 Task: Find connections with filter location Shirpur with filter topic #Energywith filter profile language Spanish with filter current company Kennametal with filter school The Manchester Metropolitan University with filter industry Ranching with filter service category NotaryOnline Research with filter keywords title Construction Worker
Action: Mouse moved to (471, 63)
Screenshot: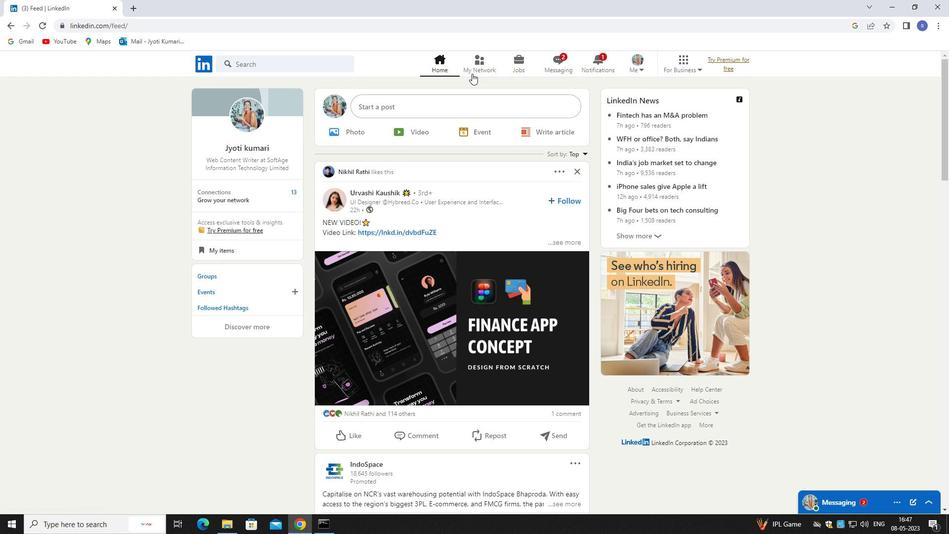 
Action: Mouse pressed left at (471, 63)
Screenshot: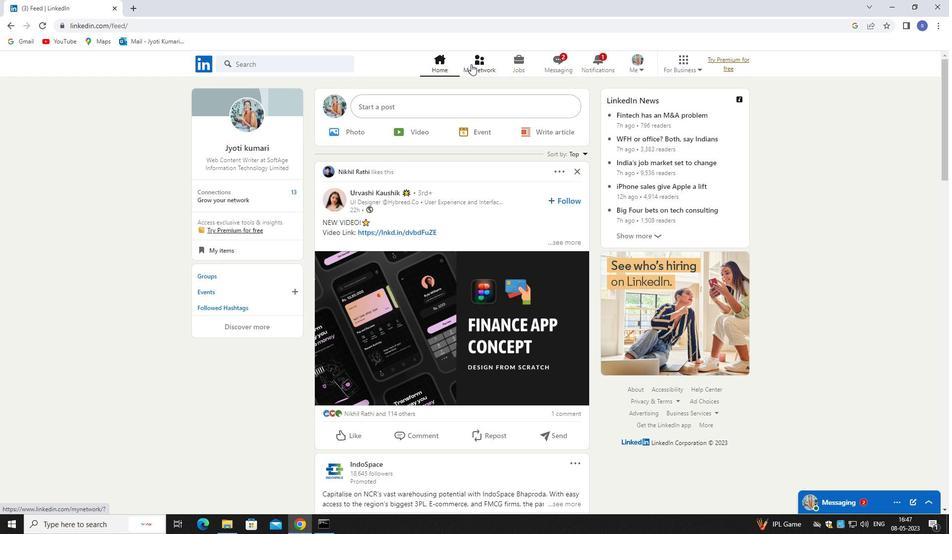 
Action: Mouse pressed left at (471, 63)
Screenshot: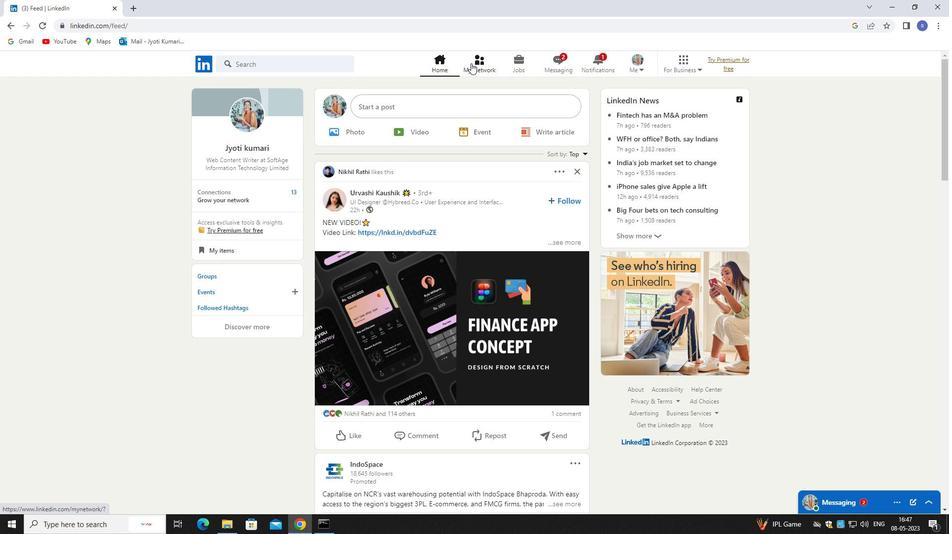 
Action: Mouse moved to (285, 120)
Screenshot: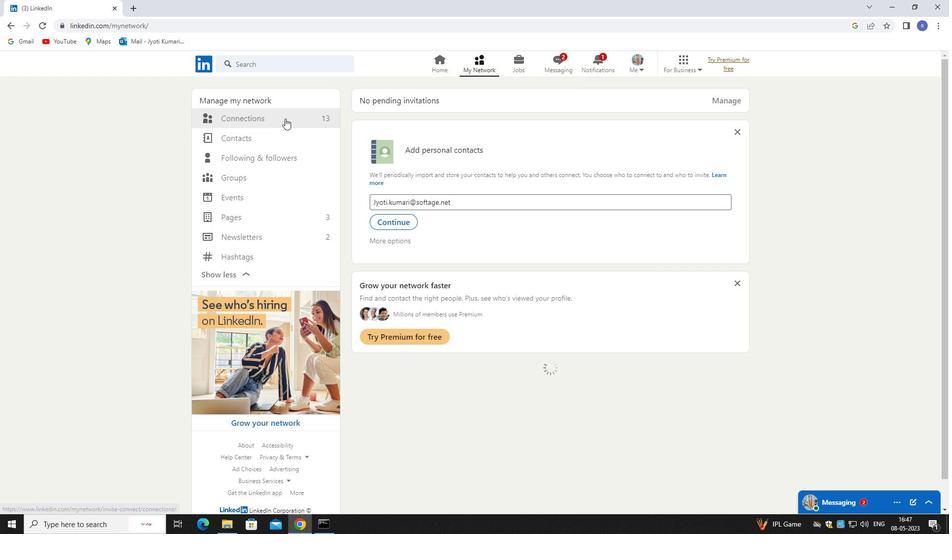 
Action: Mouse pressed left at (285, 120)
Screenshot: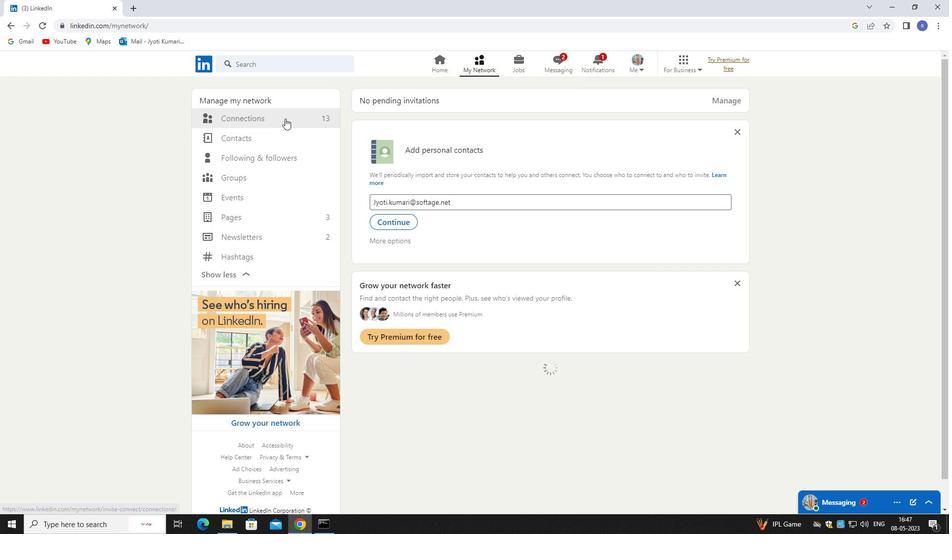 
Action: Mouse moved to (286, 120)
Screenshot: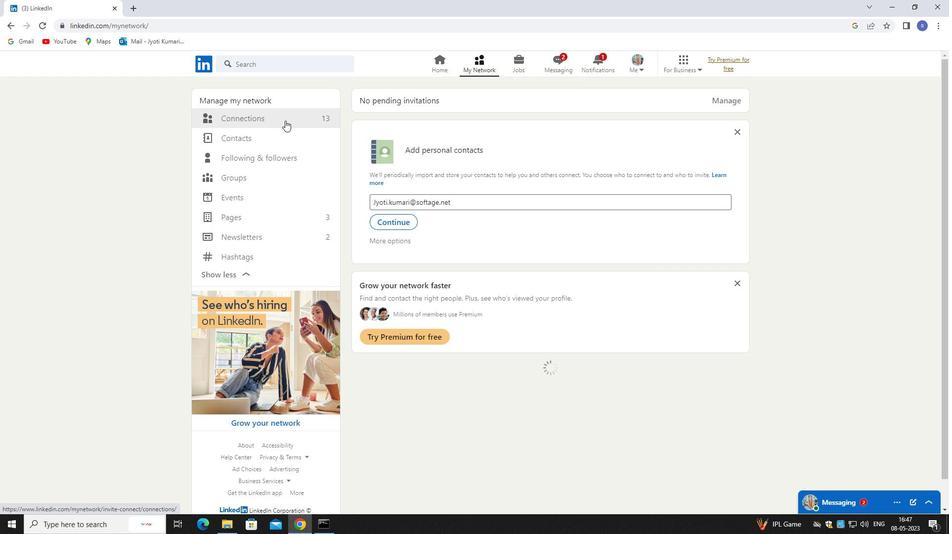
Action: Mouse pressed left at (286, 120)
Screenshot: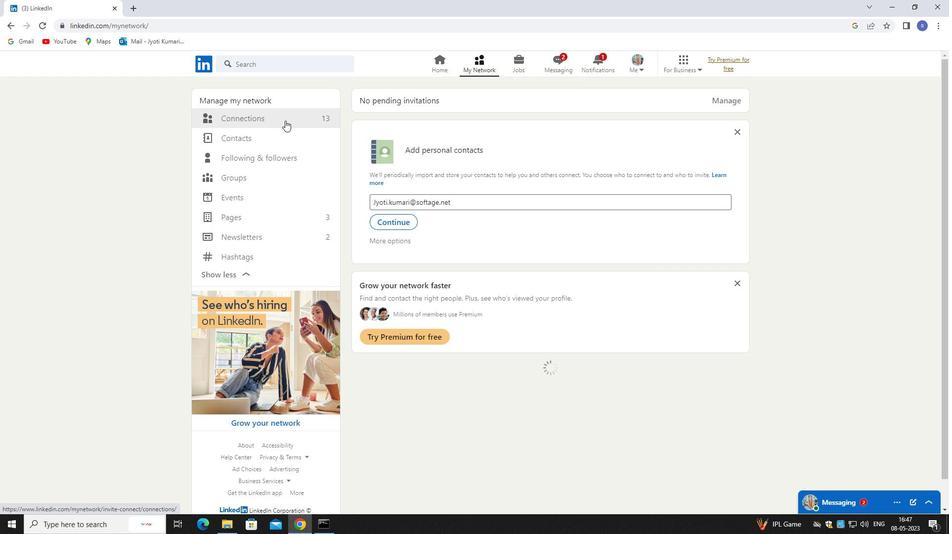
Action: Mouse moved to (527, 114)
Screenshot: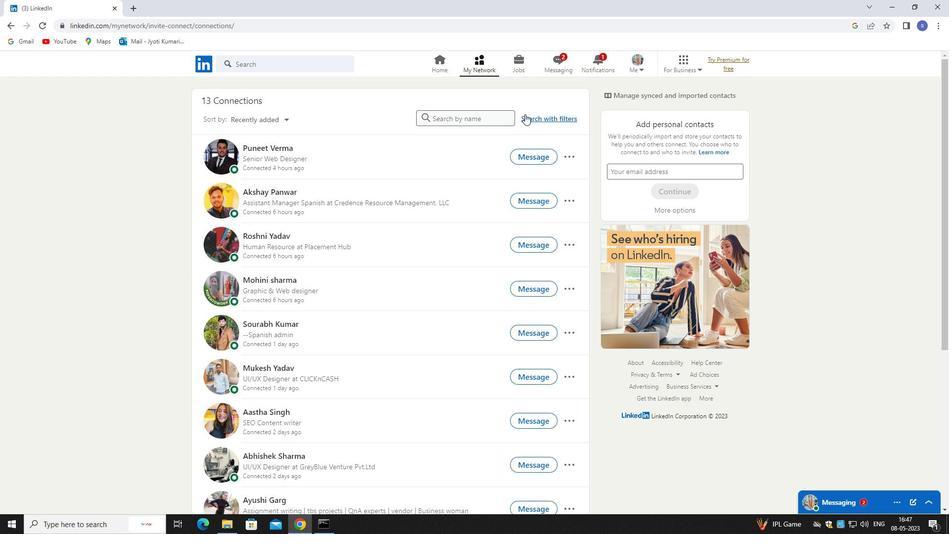 
Action: Mouse pressed left at (527, 114)
Screenshot: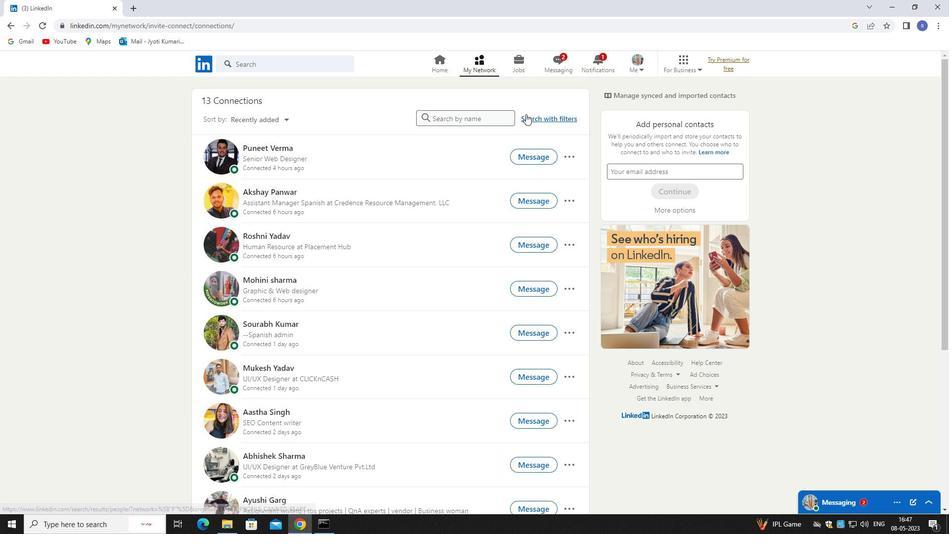 
Action: Mouse moved to (495, 92)
Screenshot: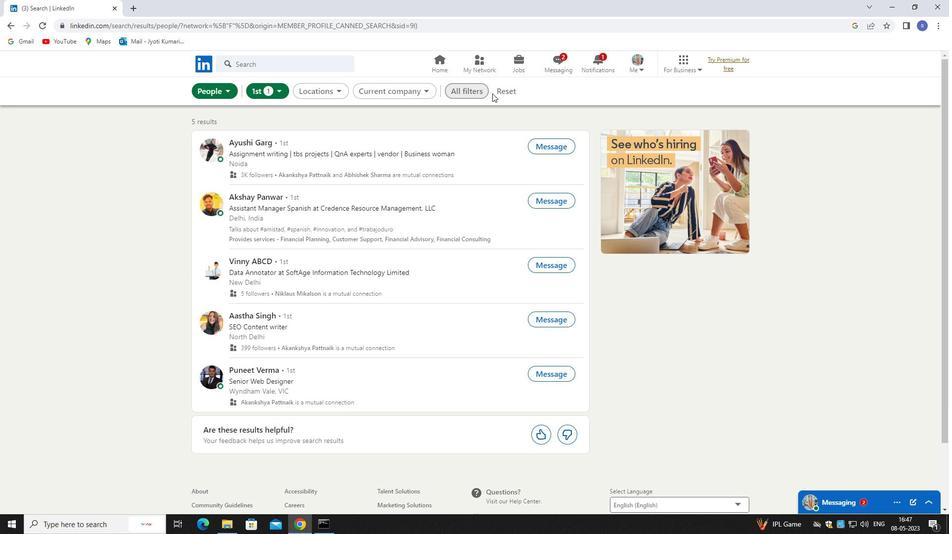 
Action: Mouse pressed left at (495, 92)
Screenshot: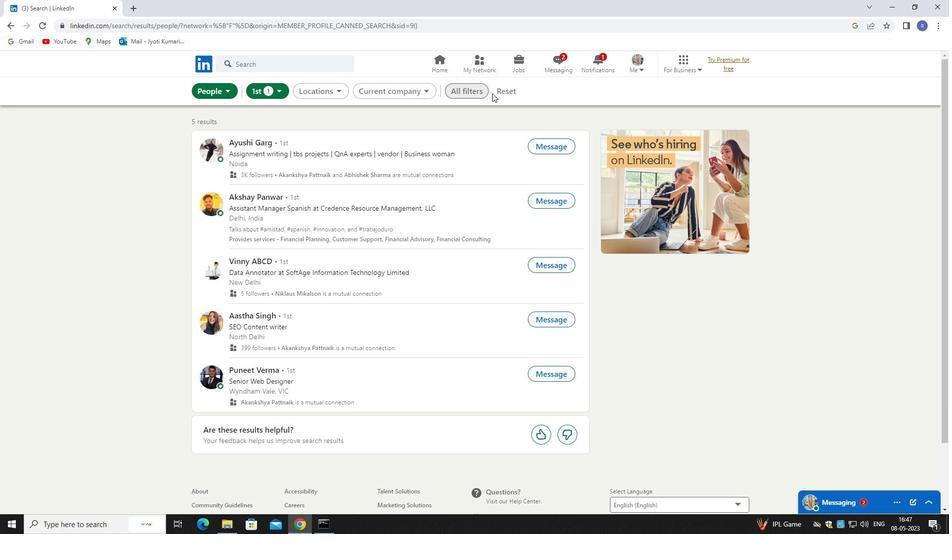 
Action: Mouse moved to (482, 88)
Screenshot: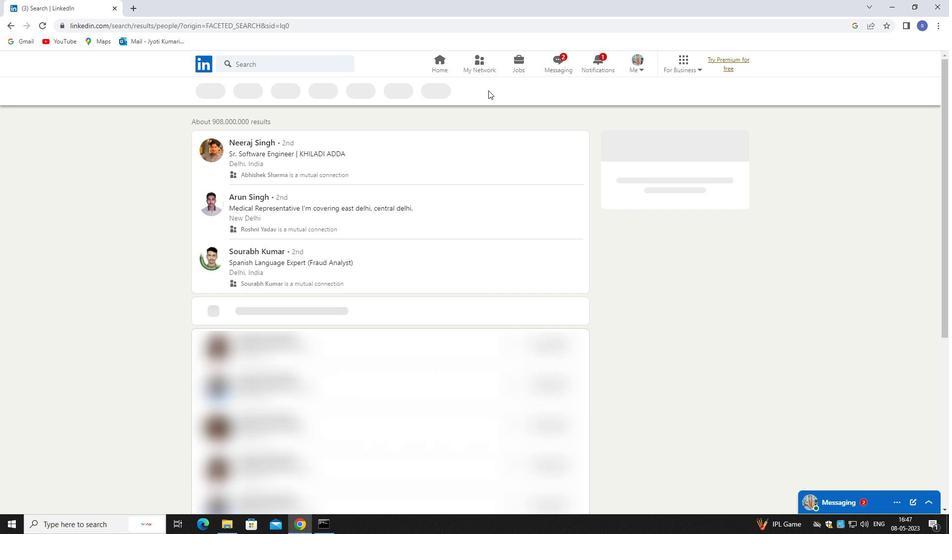 
Action: Mouse pressed left at (482, 88)
Screenshot: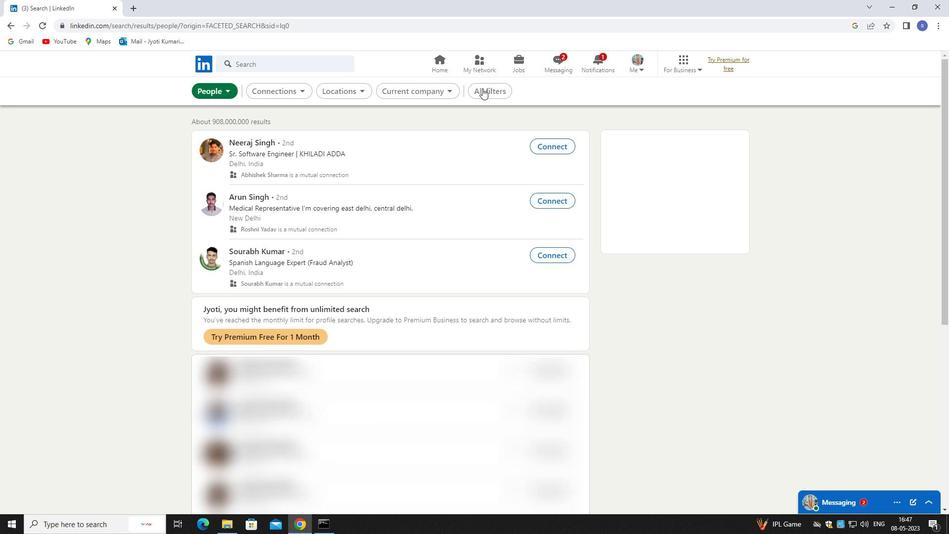 
Action: Mouse moved to (848, 385)
Screenshot: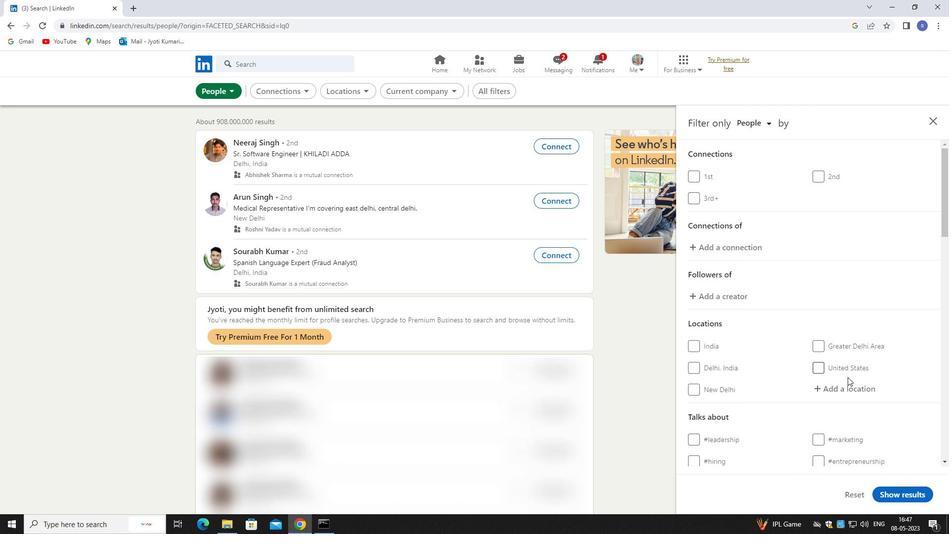 
Action: Mouse pressed left at (848, 385)
Screenshot: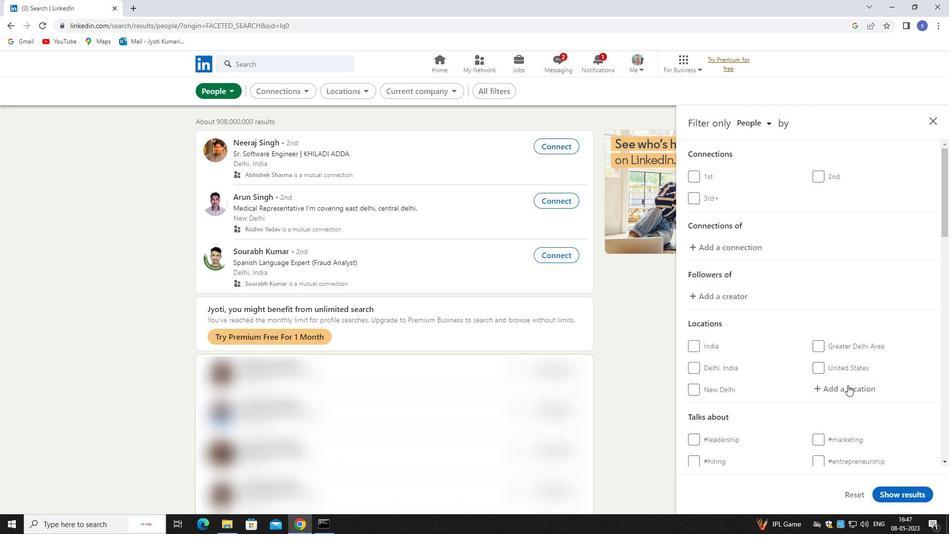 
Action: Mouse moved to (844, 401)
Screenshot: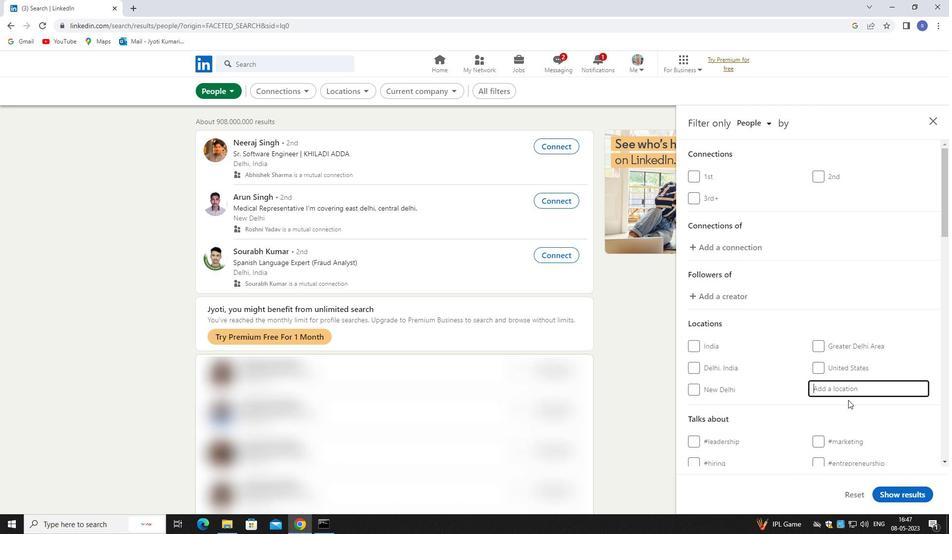 
Action: Key pressed shirpur
Screenshot: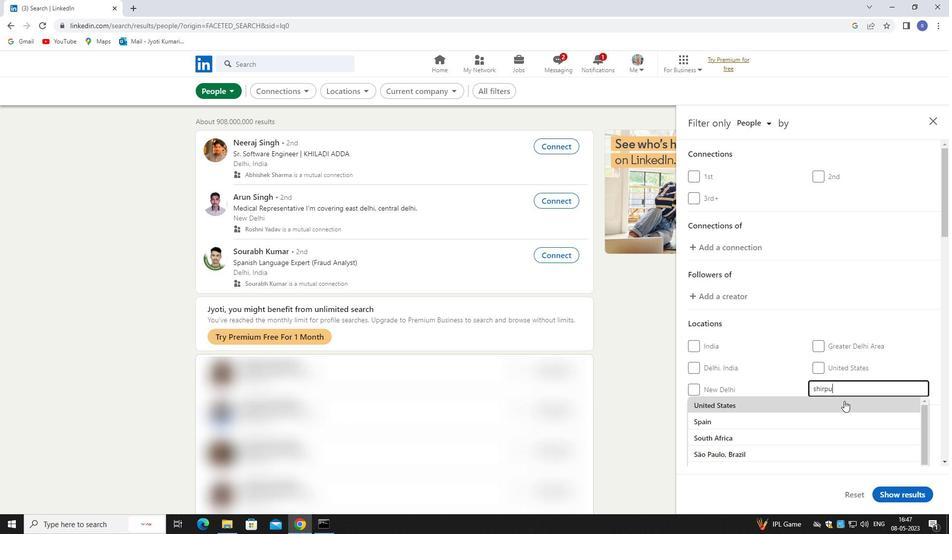 
Action: Mouse moved to (841, 410)
Screenshot: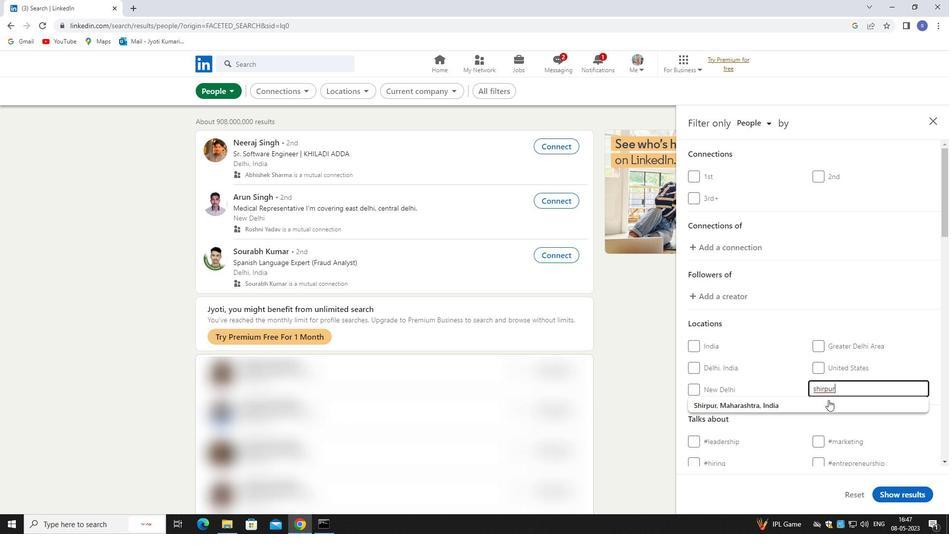 
Action: Mouse pressed left at (841, 410)
Screenshot: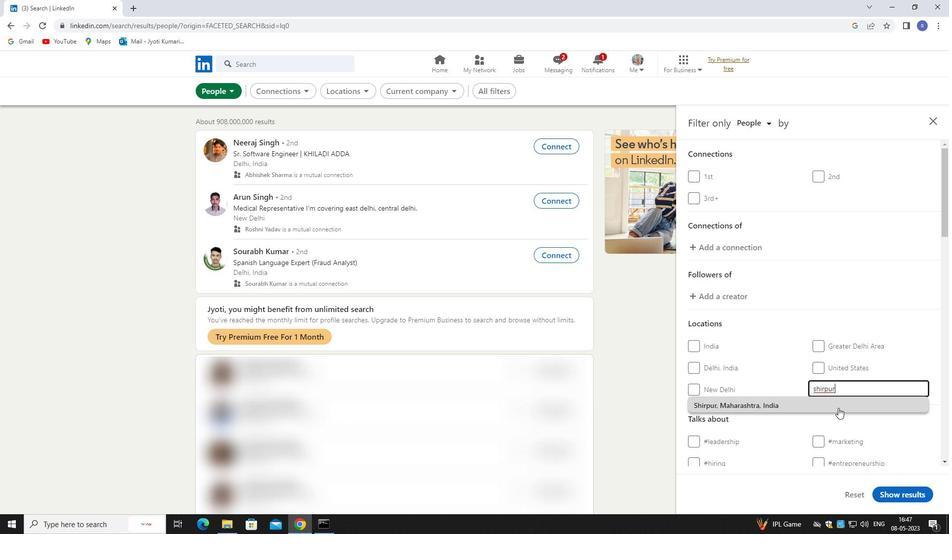
Action: Mouse moved to (841, 392)
Screenshot: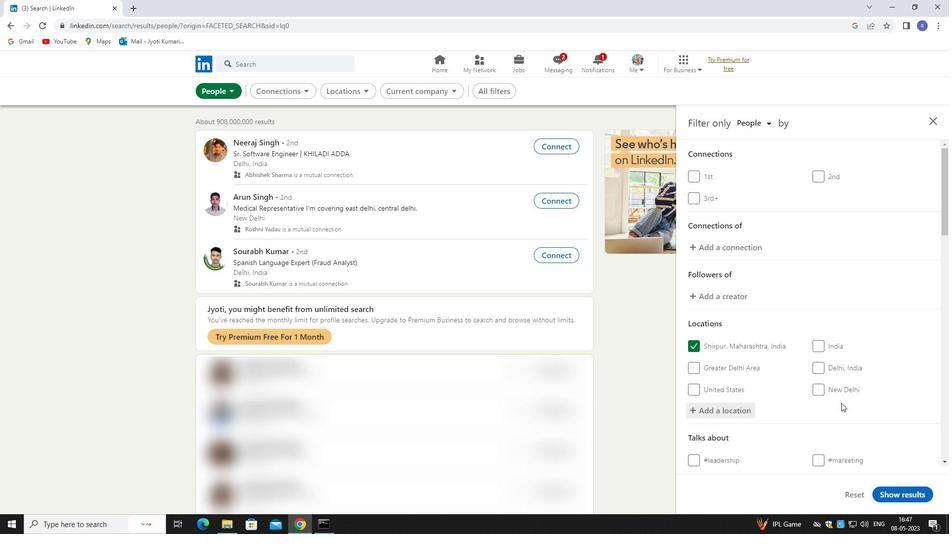 
Action: Mouse scrolled (841, 392) with delta (0, 0)
Screenshot: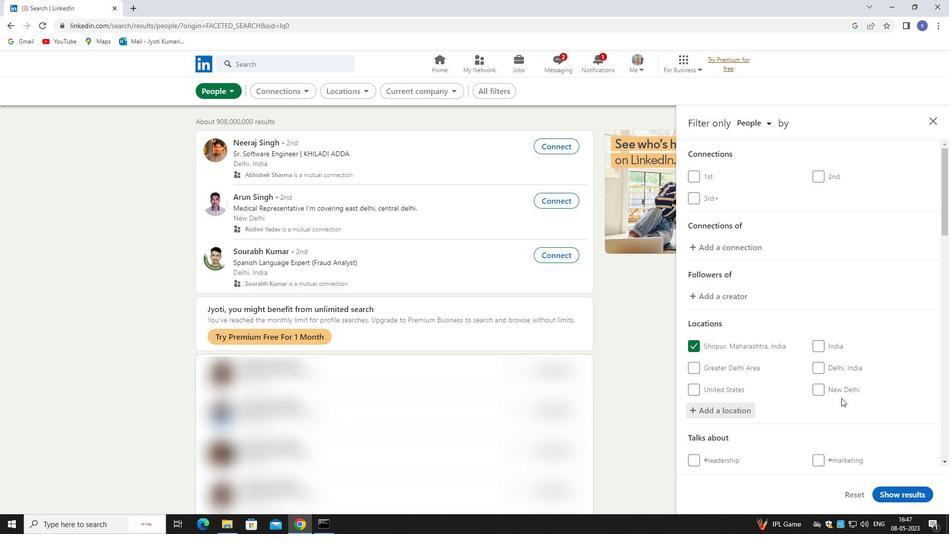 
Action: Mouse scrolled (841, 392) with delta (0, 0)
Screenshot: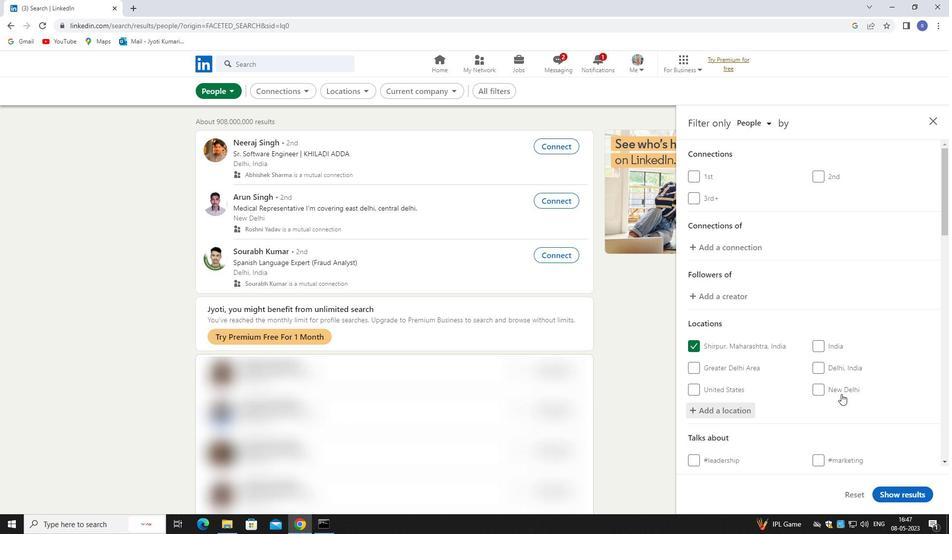 
Action: Mouse scrolled (841, 392) with delta (0, 0)
Screenshot: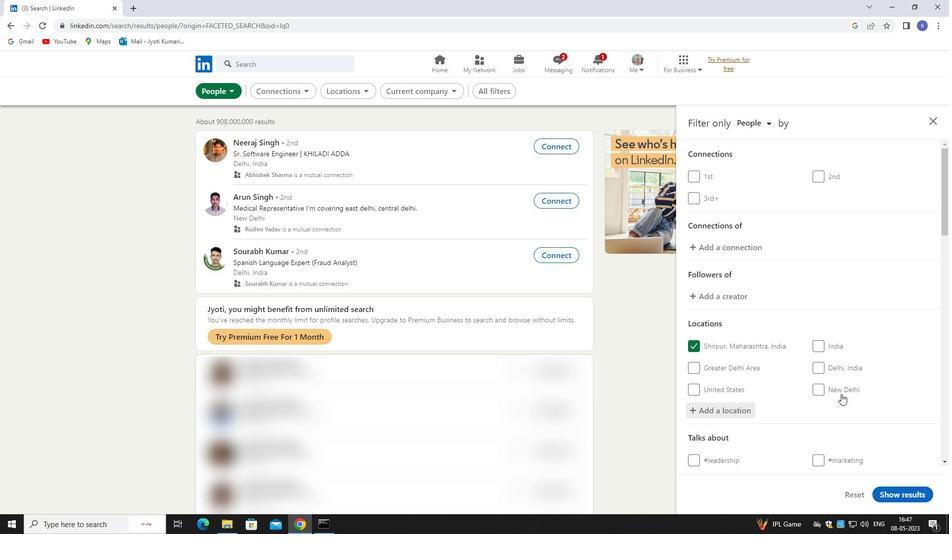 
Action: Mouse moved to (845, 356)
Screenshot: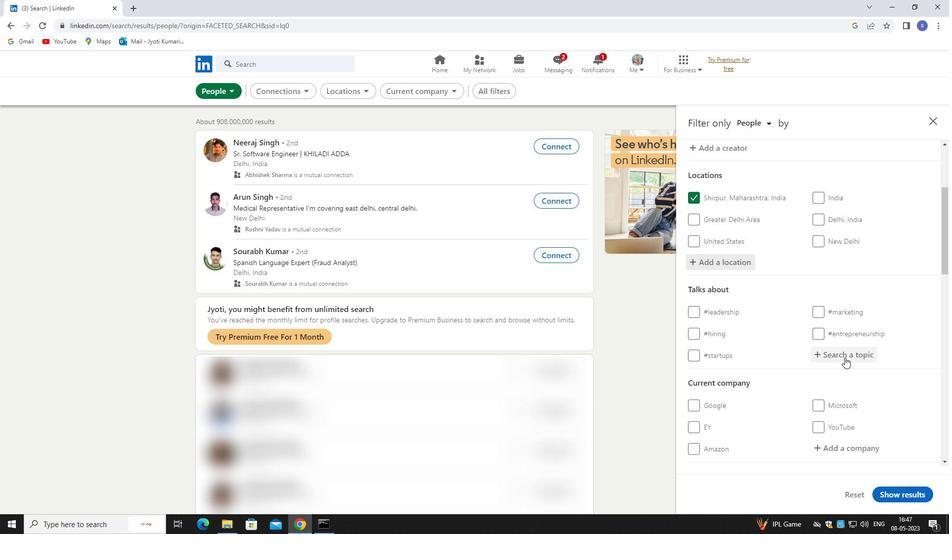 
Action: Mouse pressed left at (845, 356)
Screenshot: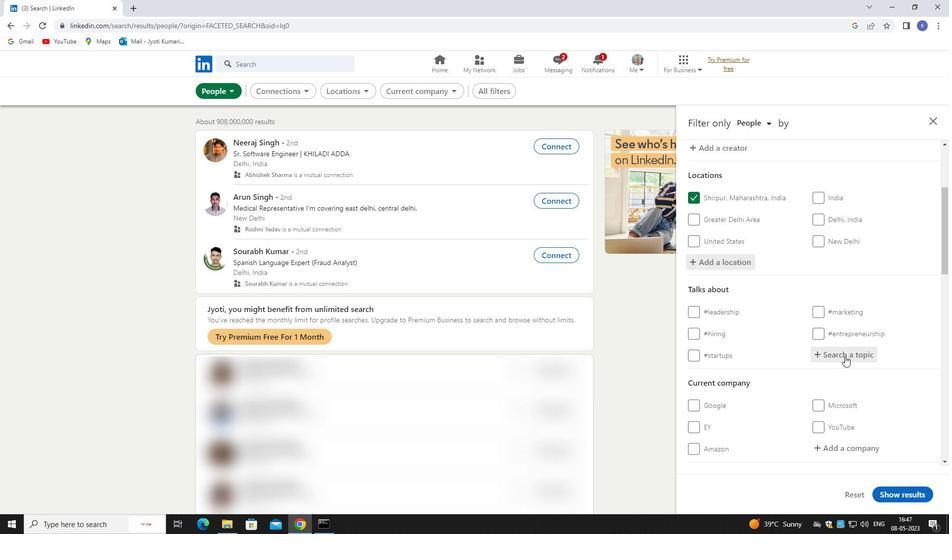 
Action: Mouse moved to (816, 347)
Screenshot: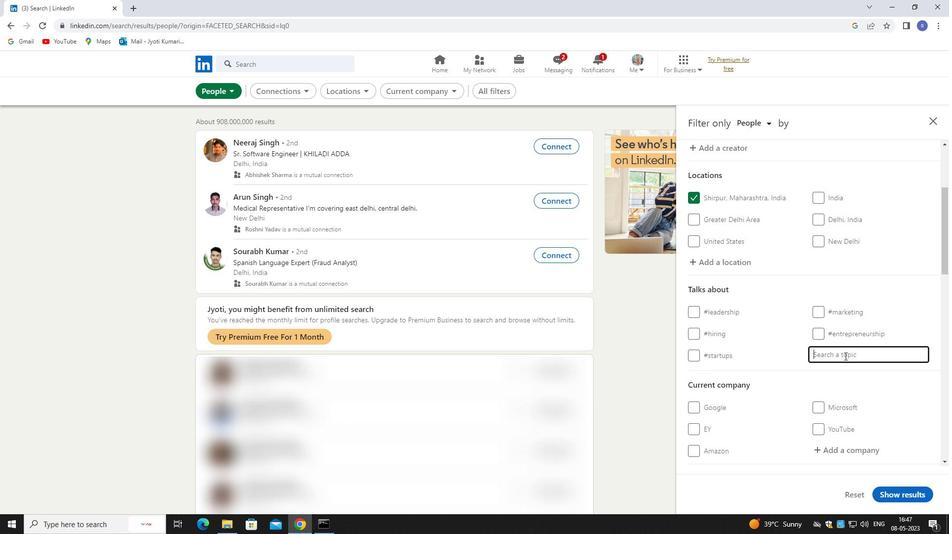
Action: Key pressed <Key.shift>ENGERY
Screenshot: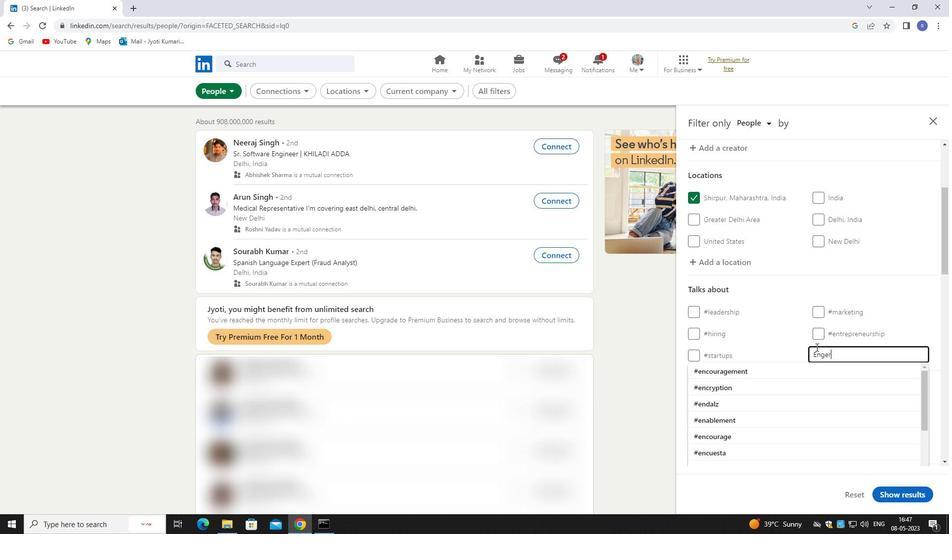 
Action: Mouse moved to (828, 357)
Screenshot: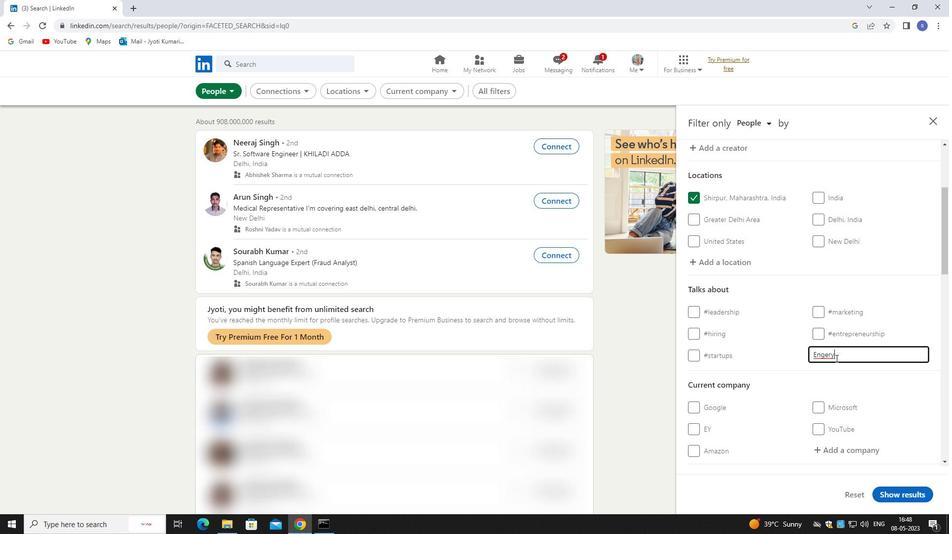 
Action: Key pressed <Key.enter>
Screenshot: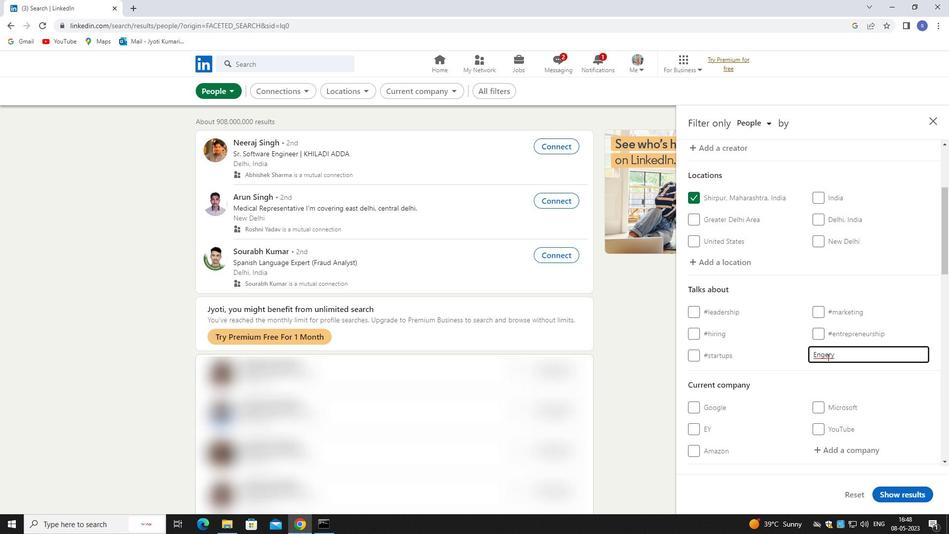 
Action: Mouse moved to (826, 348)
Screenshot: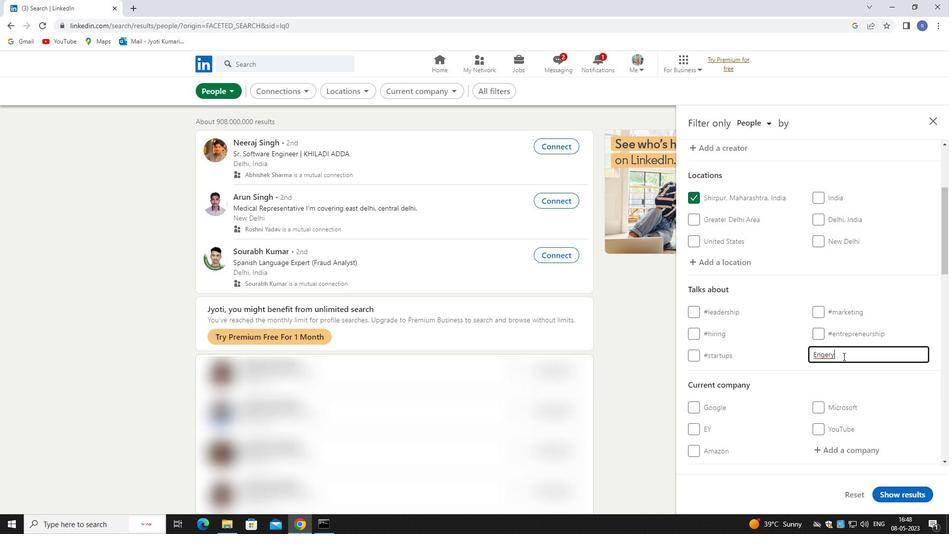 
Action: Key pressed <Key.backspace><Key.backspace><Key.backspace><Key.backspace>ERGY
Screenshot: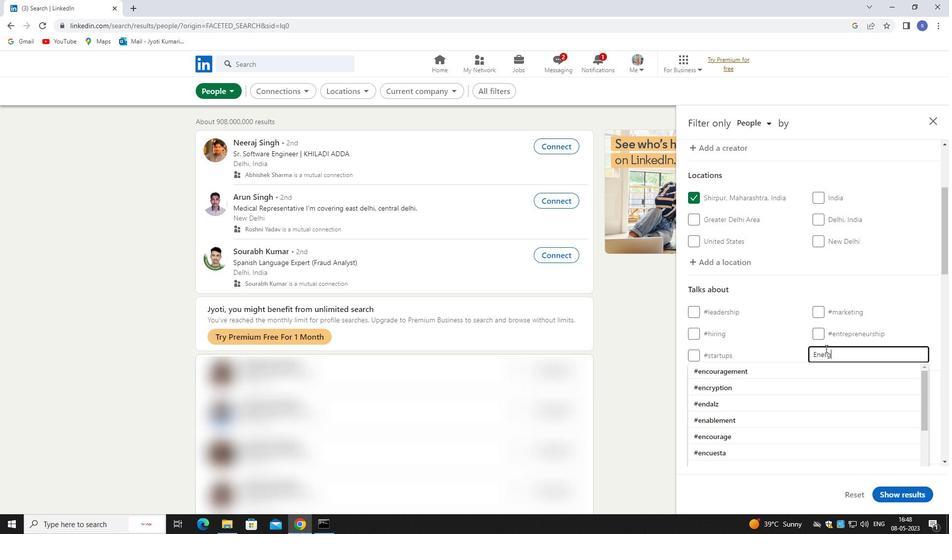 
Action: Mouse moved to (824, 373)
Screenshot: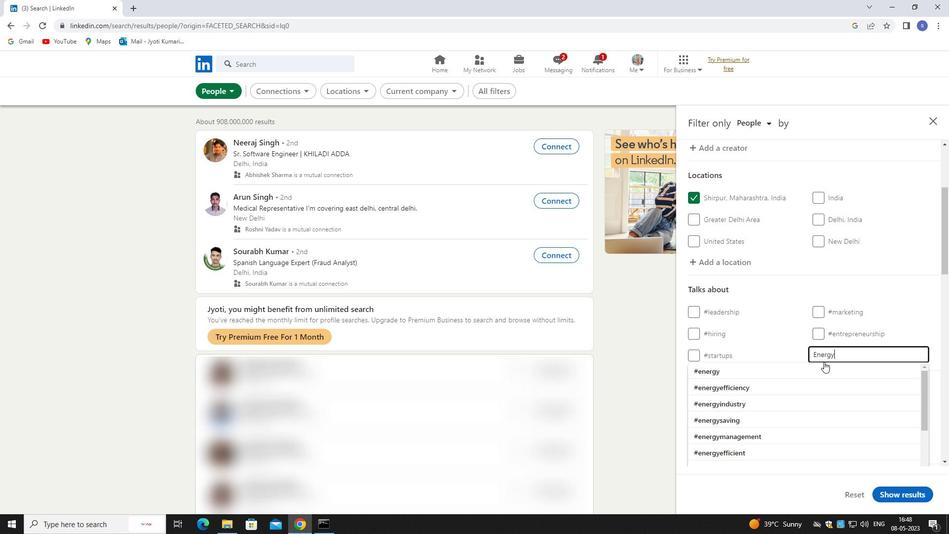 
Action: Mouse pressed left at (824, 373)
Screenshot: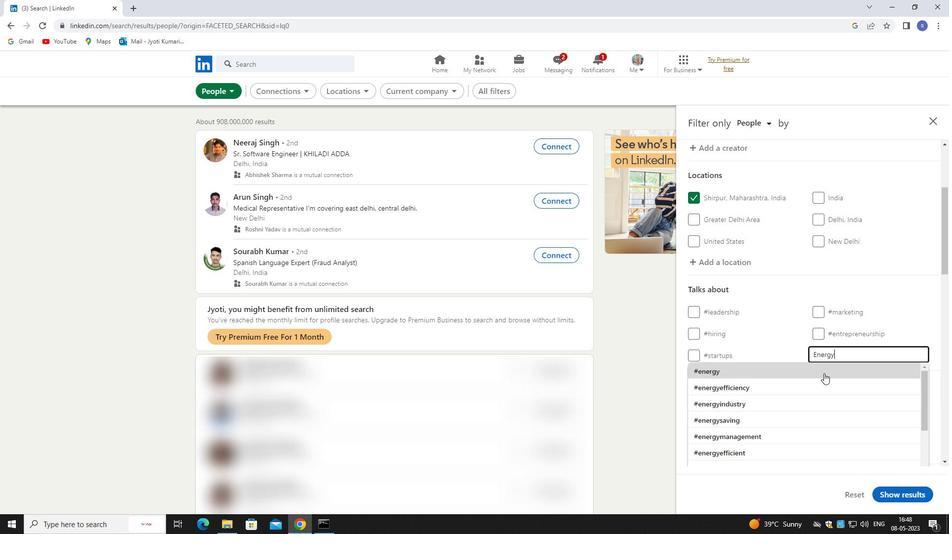 
Action: Mouse scrolled (824, 373) with delta (0, 0)
Screenshot: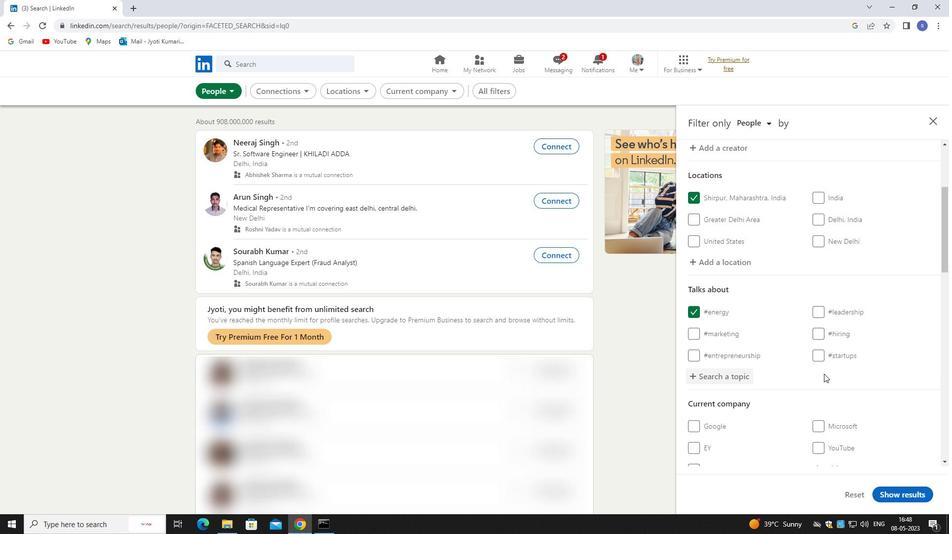 
Action: Mouse scrolled (824, 373) with delta (0, 0)
Screenshot: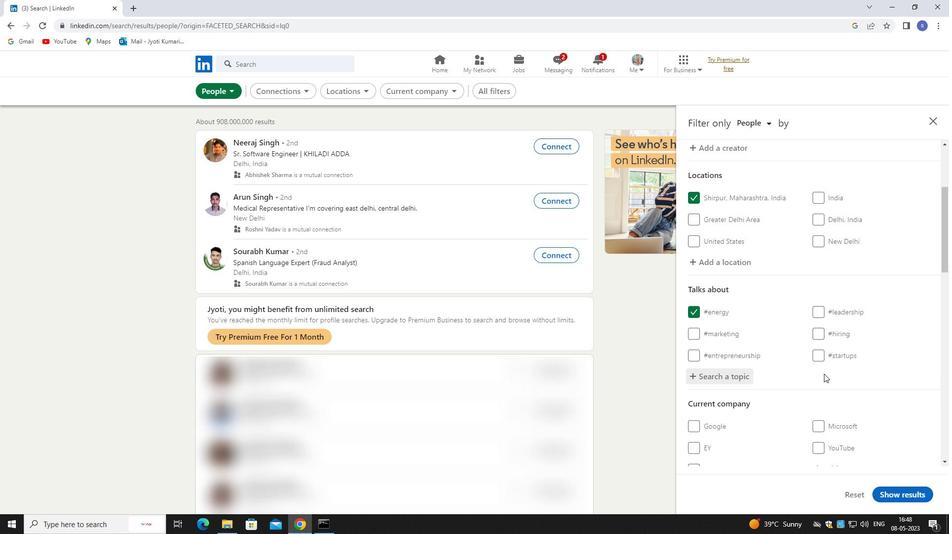 
Action: Mouse scrolled (824, 373) with delta (0, 0)
Screenshot: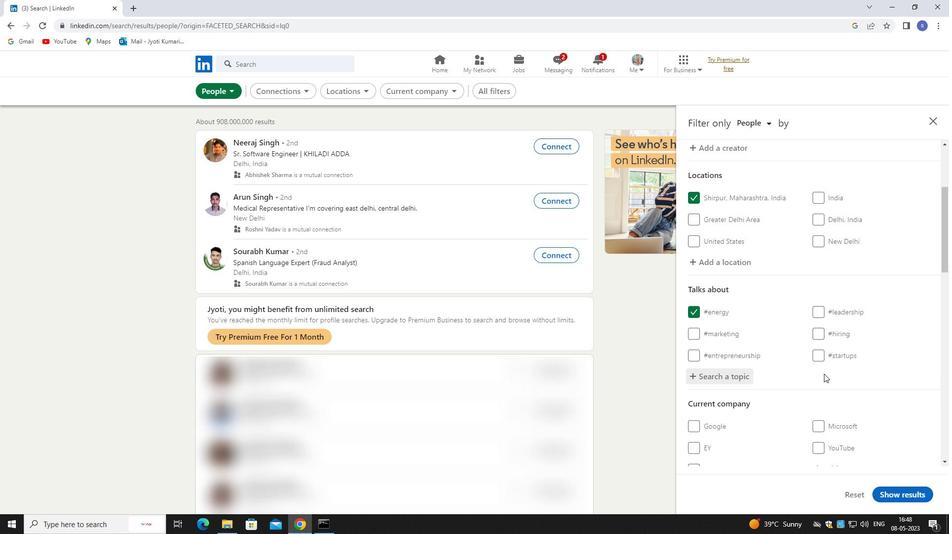 
Action: Mouse scrolled (824, 373) with delta (0, 0)
Screenshot: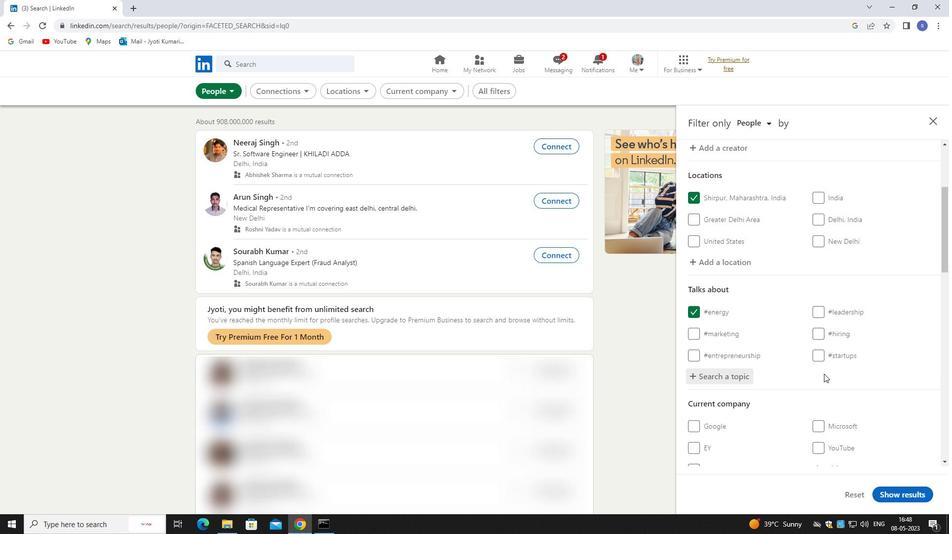 
Action: Mouse moved to (865, 275)
Screenshot: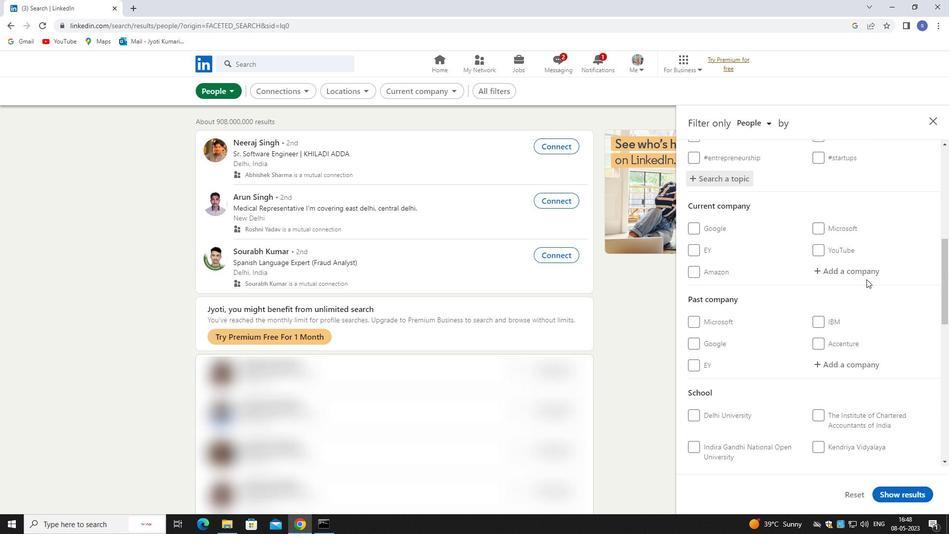 
Action: Mouse pressed left at (865, 275)
Screenshot: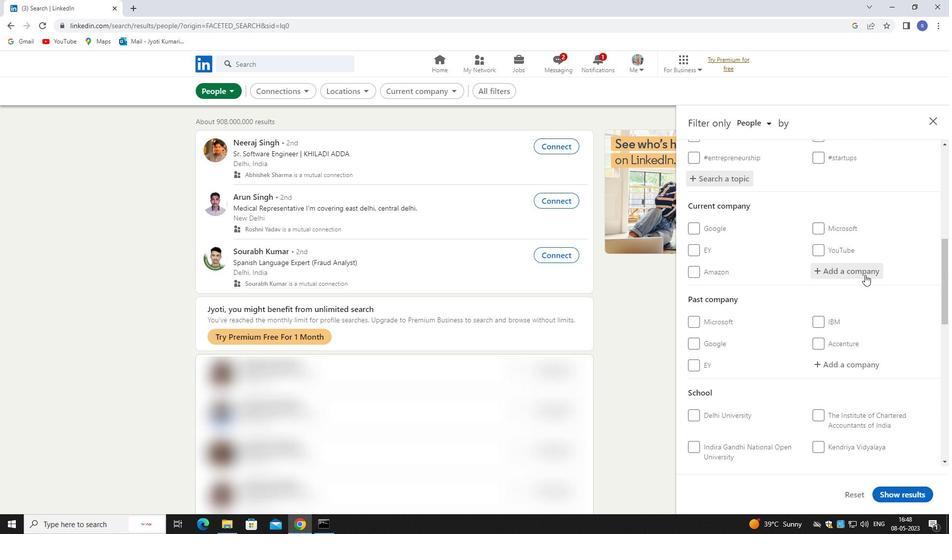 
Action: Key pressed KENNAM
Screenshot: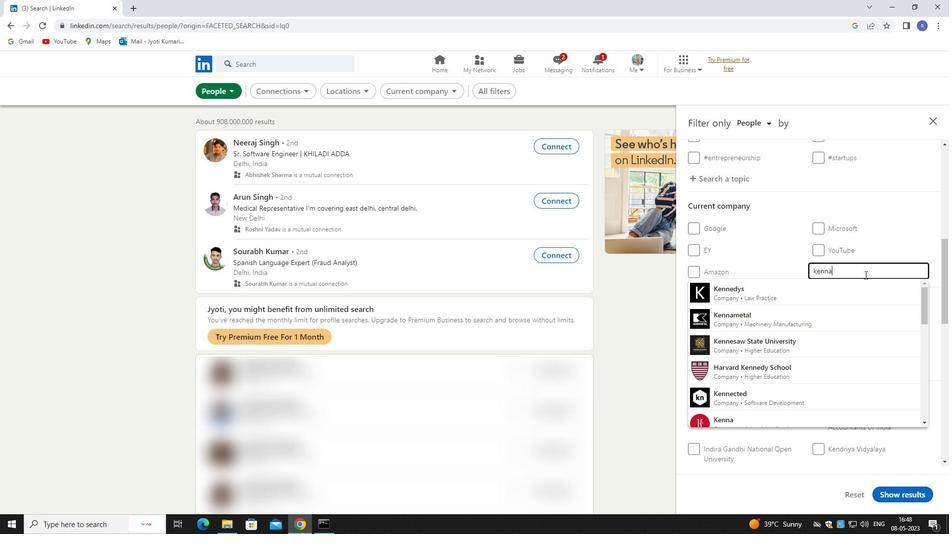 
Action: Mouse moved to (858, 282)
Screenshot: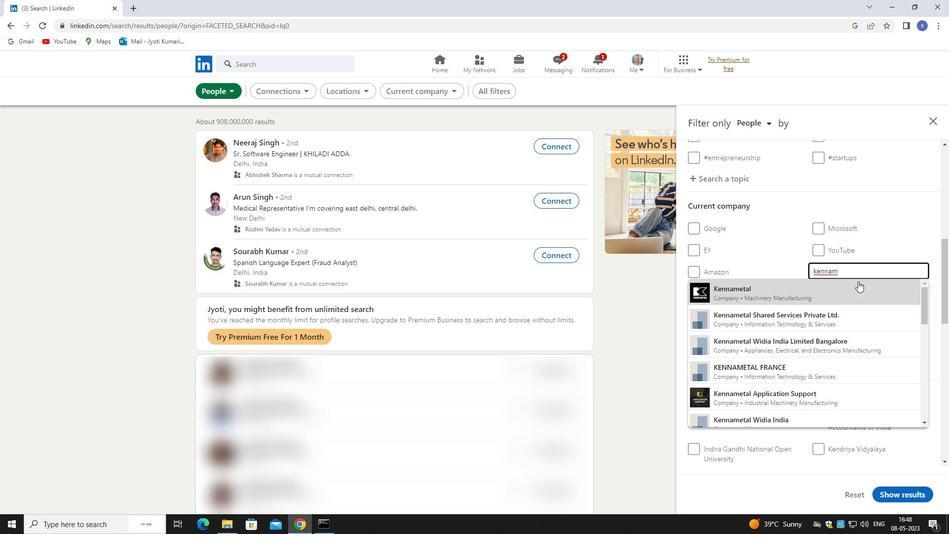 
Action: Mouse pressed left at (858, 282)
Screenshot: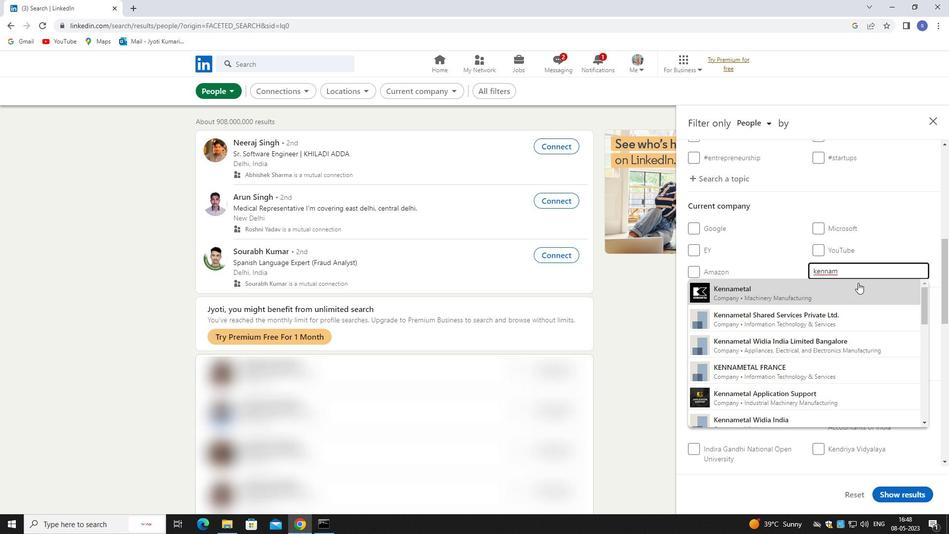 
Action: Mouse scrolled (858, 282) with delta (0, 0)
Screenshot: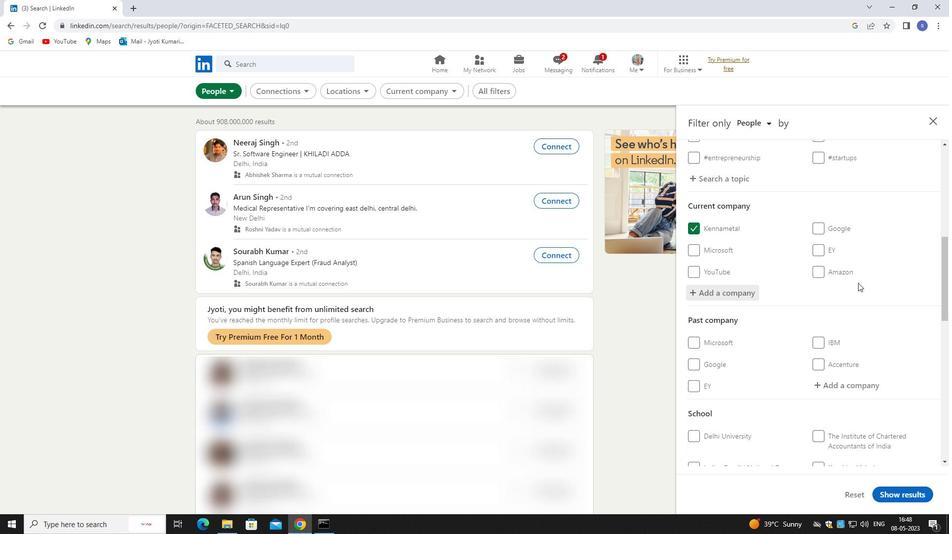 
Action: Mouse moved to (858, 286)
Screenshot: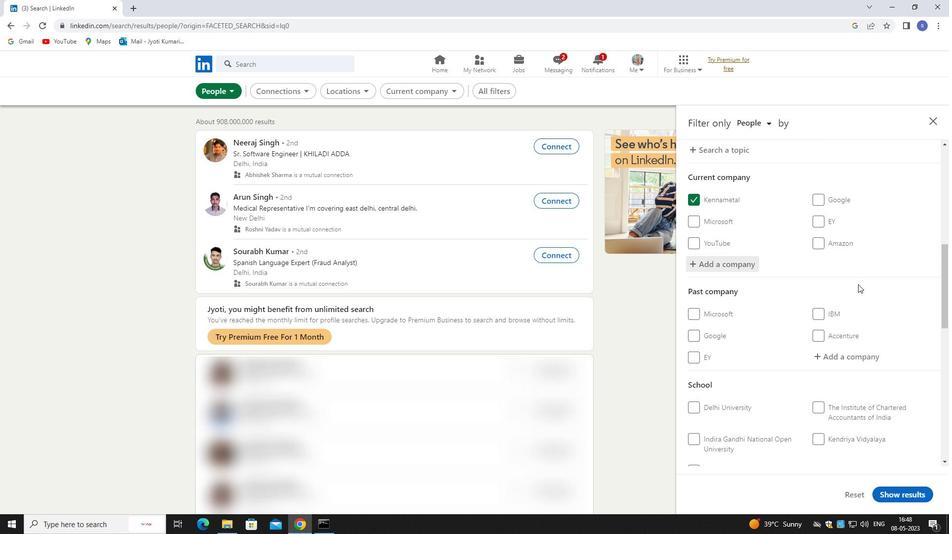 
Action: Mouse scrolled (858, 285) with delta (0, 0)
Screenshot: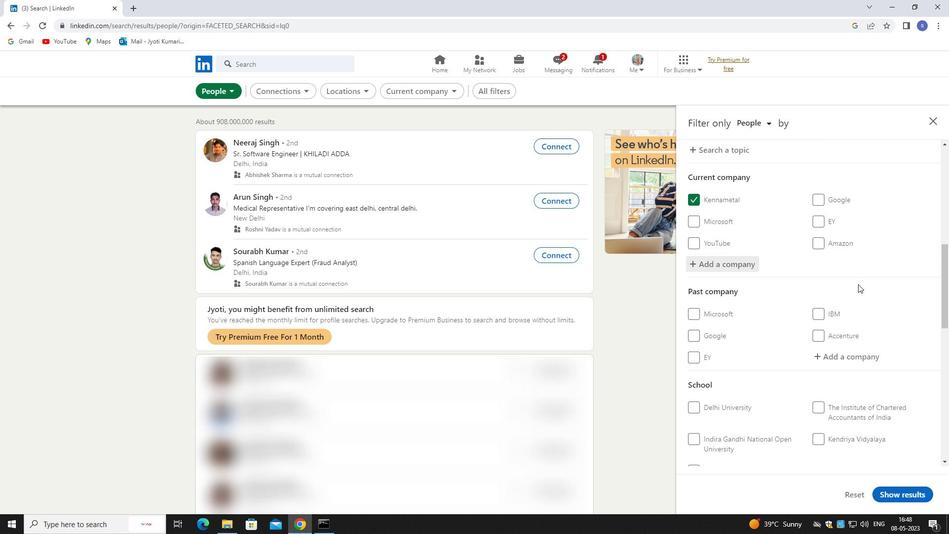 
Action: Mouse scrolled (858, 285) with delta (0, 0)
Screenshot: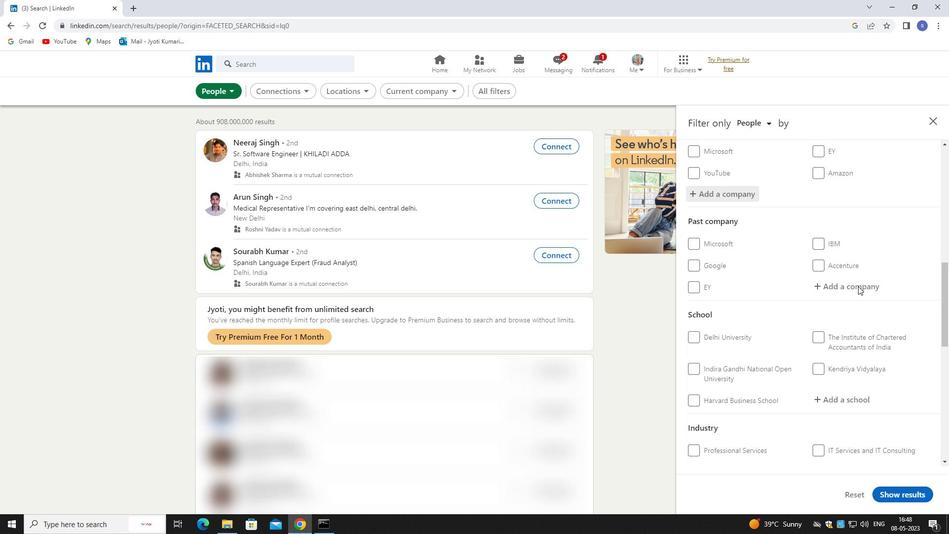 
Action: Mouse scrolled (858, 285) with delta (0, 0)
Screenshot: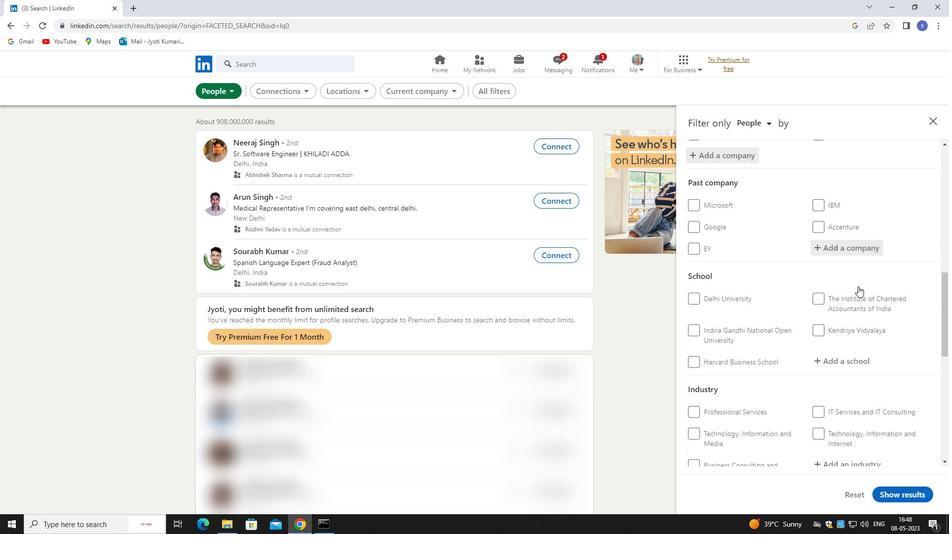
Action: Mouse moved to (855, 301)
Screenshot: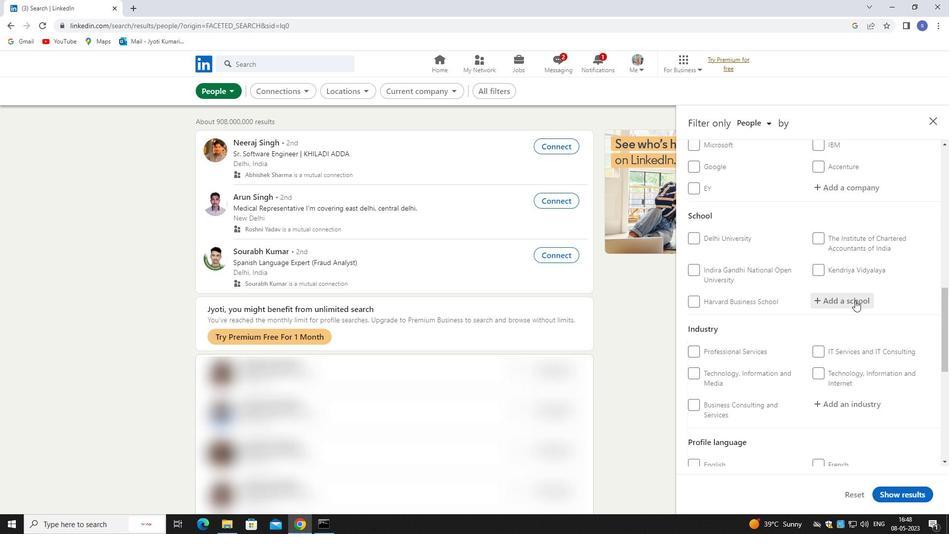 
Action: Mouse scrolled (855, 300) with delta (0, 0)
Screenshot: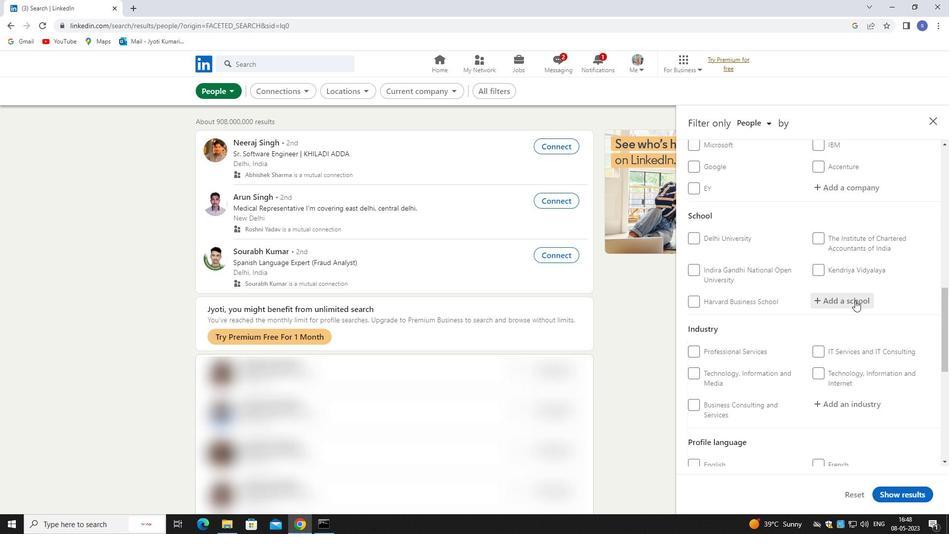 
Action: Mouse moved to (855, 303)
Screenshot: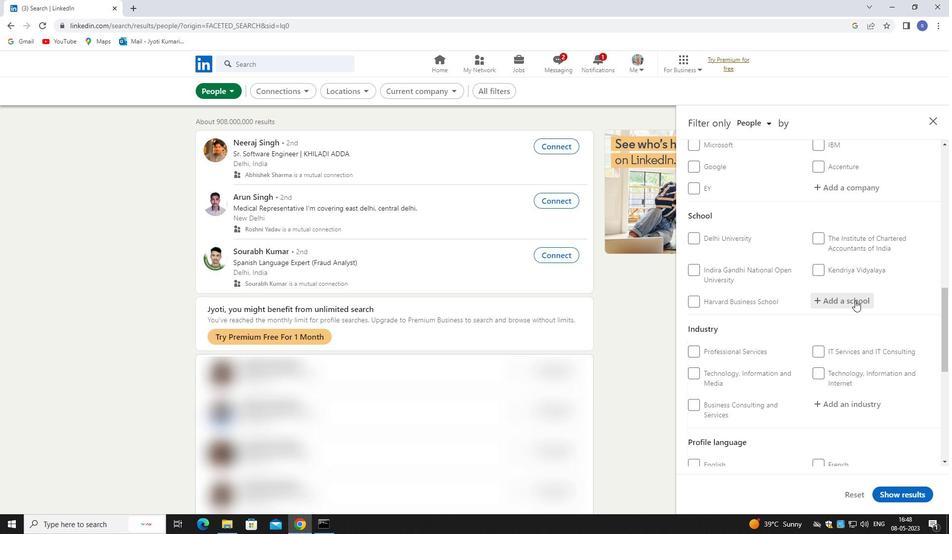 
Action: Mouse scrolled (855, 303) with delta (0, 0)
Screenshot: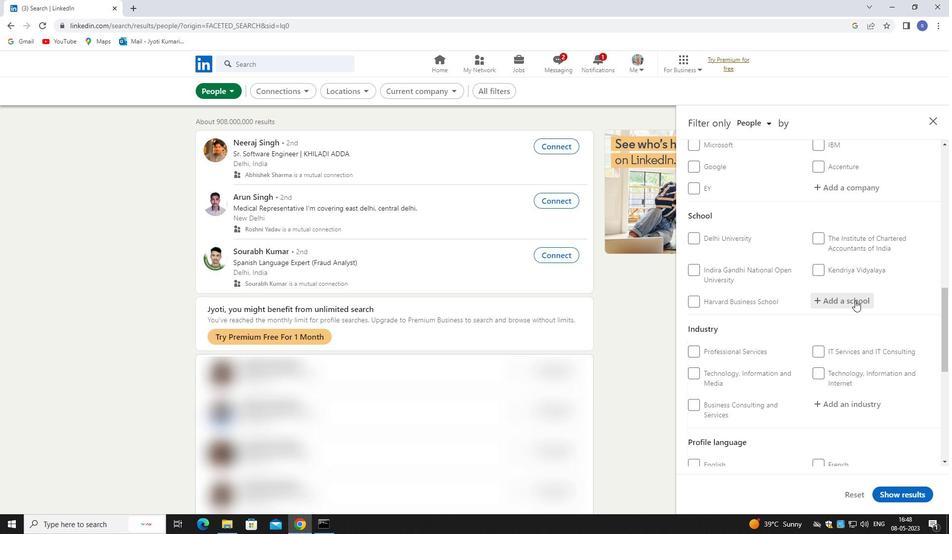 
Action: Mouse moved to (847, 202)
Screenshot: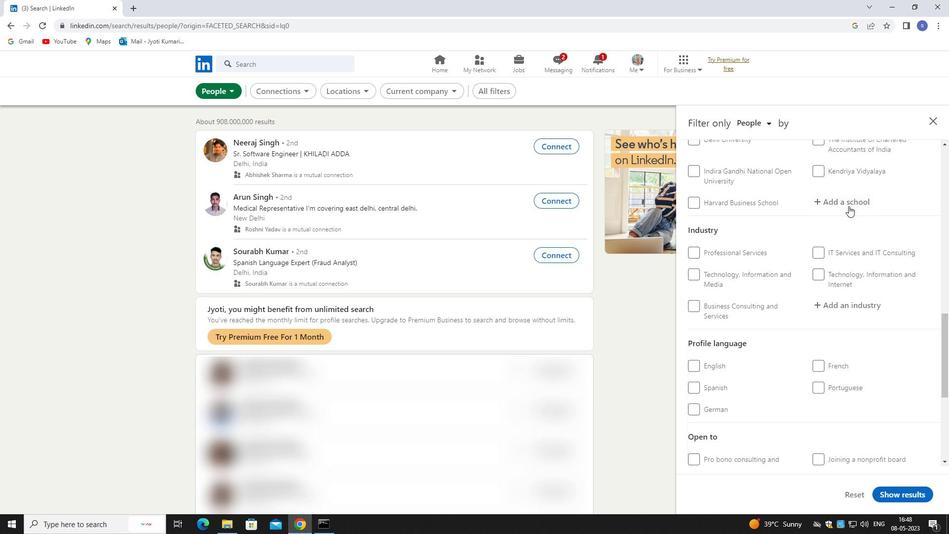 
Action: Mouse pressed left at (847, 202)
Screenshot: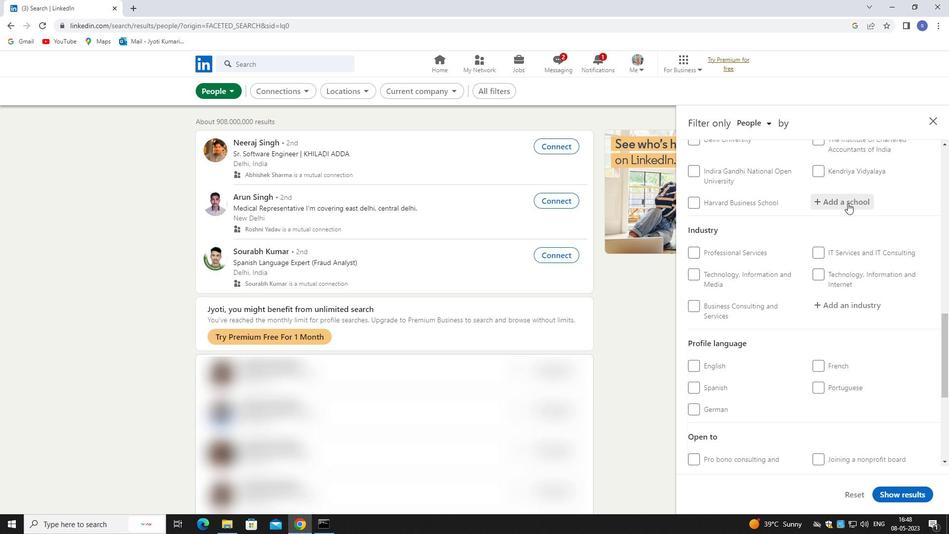 
Action: Key pressed THE<Key.space>MANCHES
Screenshot: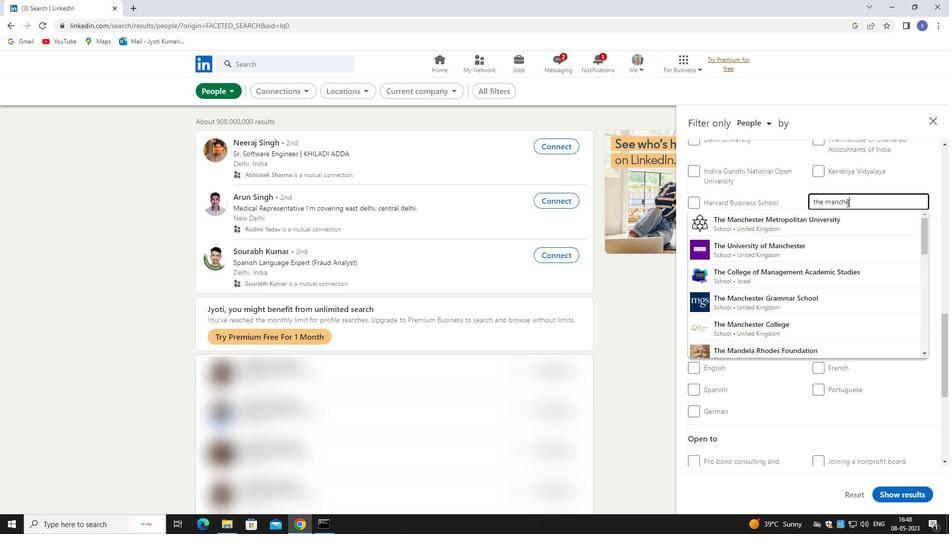 
Action: Mouse moved to (762, 215)
Screenshot: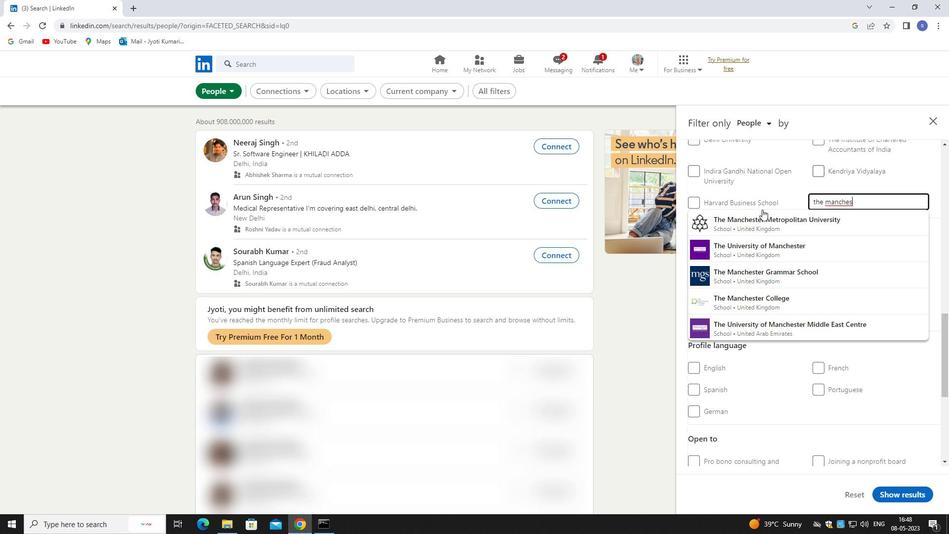 
Action: Mouse pressed left at (762, 215)
Screenshot: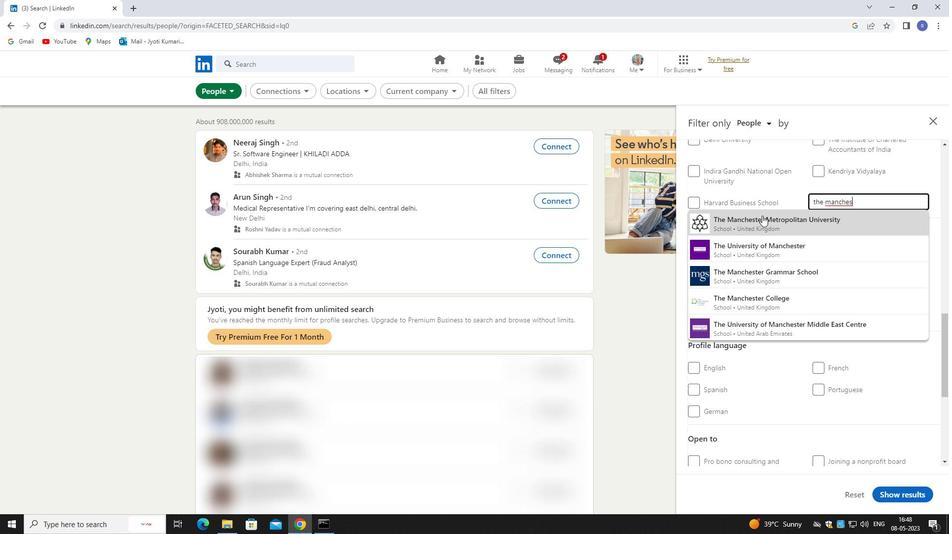 
Action: Mouse moved to (762, 220)
Screenshot: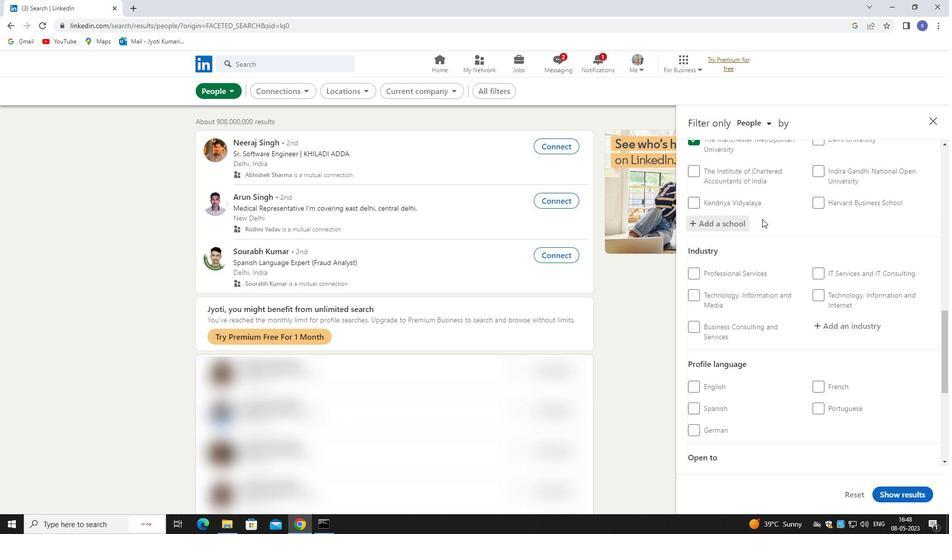 
Action: Mouse scrolled (762, 219) with delta (0, 0)
Screenshot: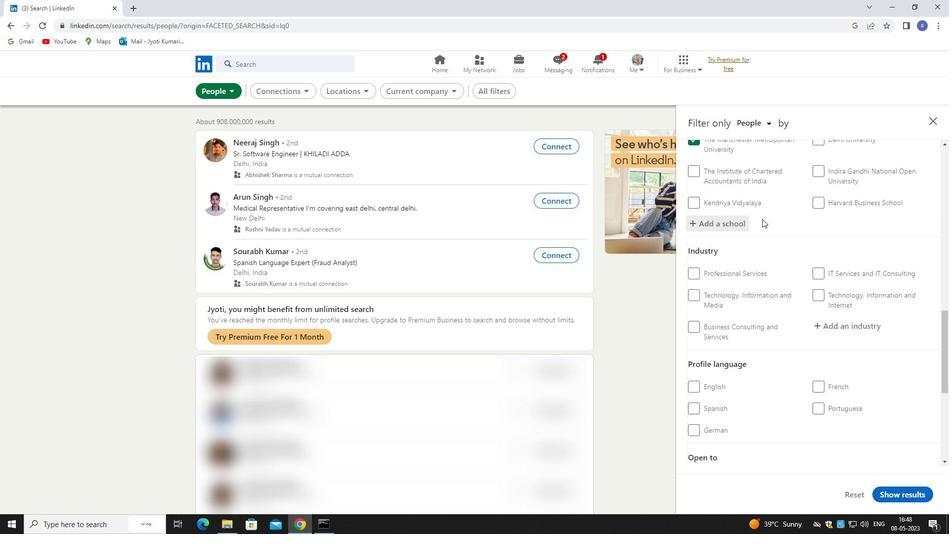 
Action: Mouse moved to (765, 226)
Screenshot: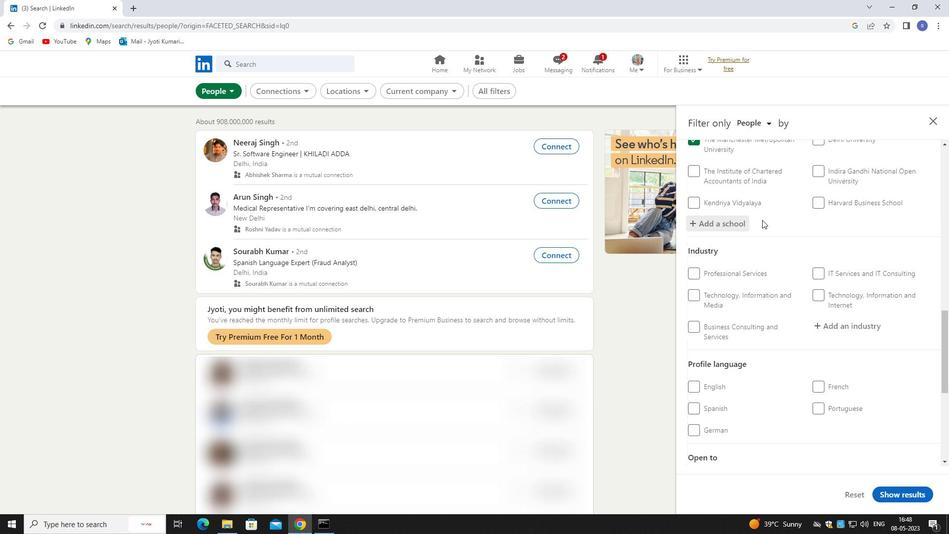 
Action: Mouse scrolled (765, 226) with delta (0, 0)
Screenshot: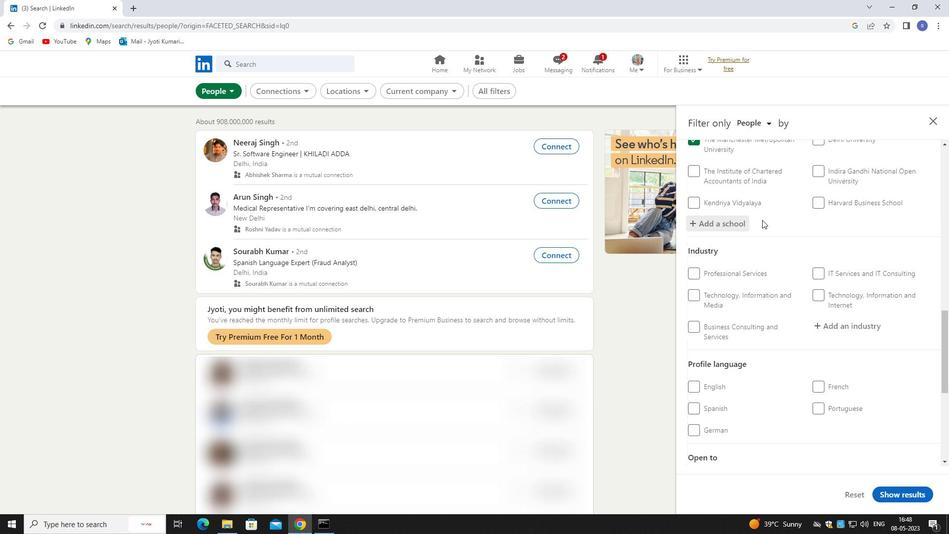 
Action: Mouse moved to (847, 231)
Screenshot: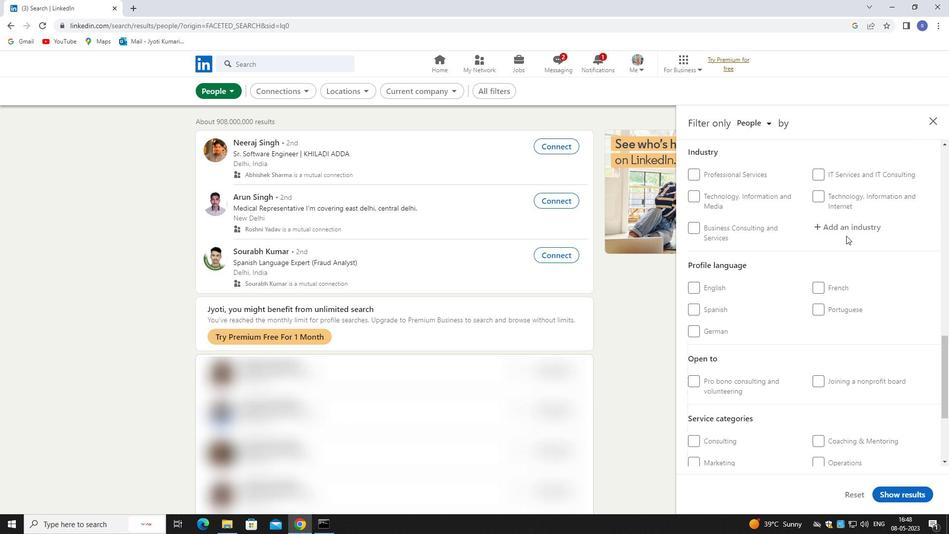 
Action: Mouse pressed left at (847, 231)
Screenshot: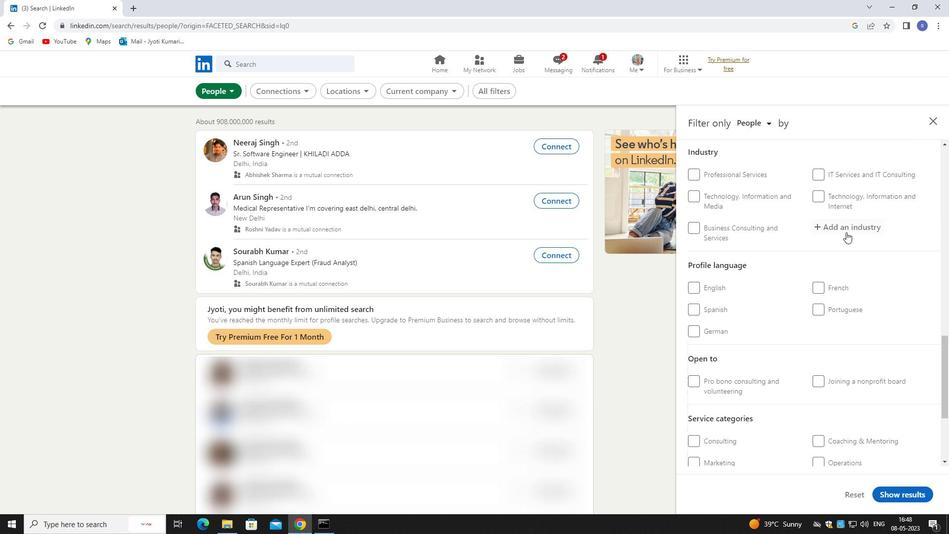 
Action: Mouse moved to (802, 217)
Screenshot: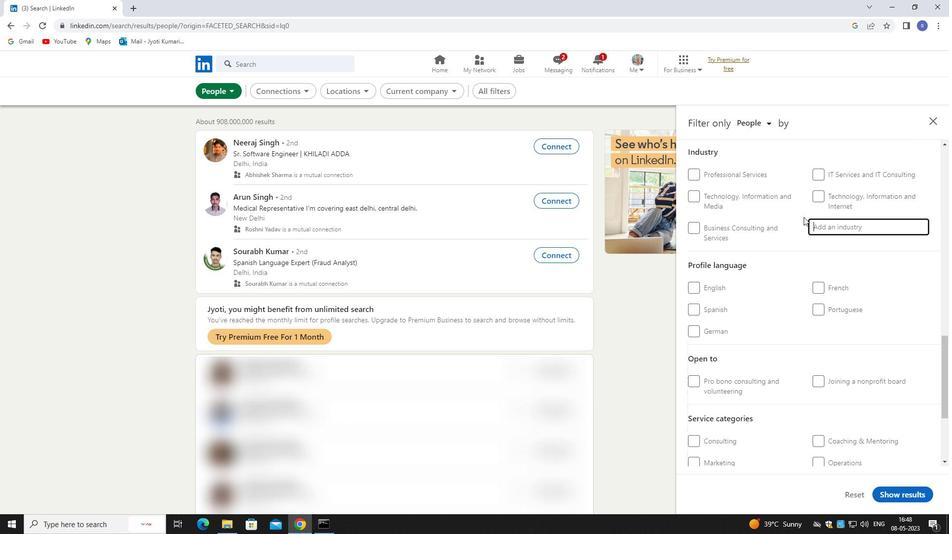 
Action: Key pressed RANCHIMG
Screenshot: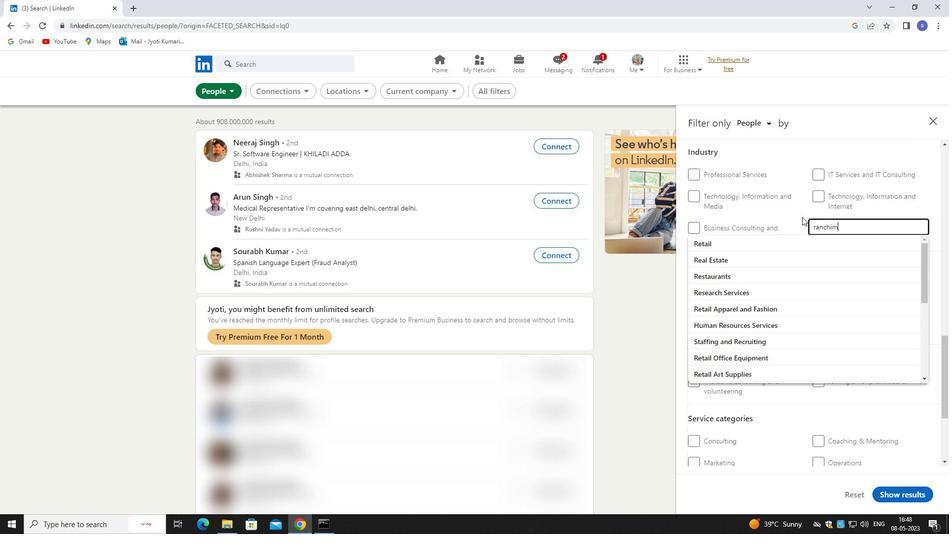 
Action: Mouse moved to (801, 217)
Screenshot: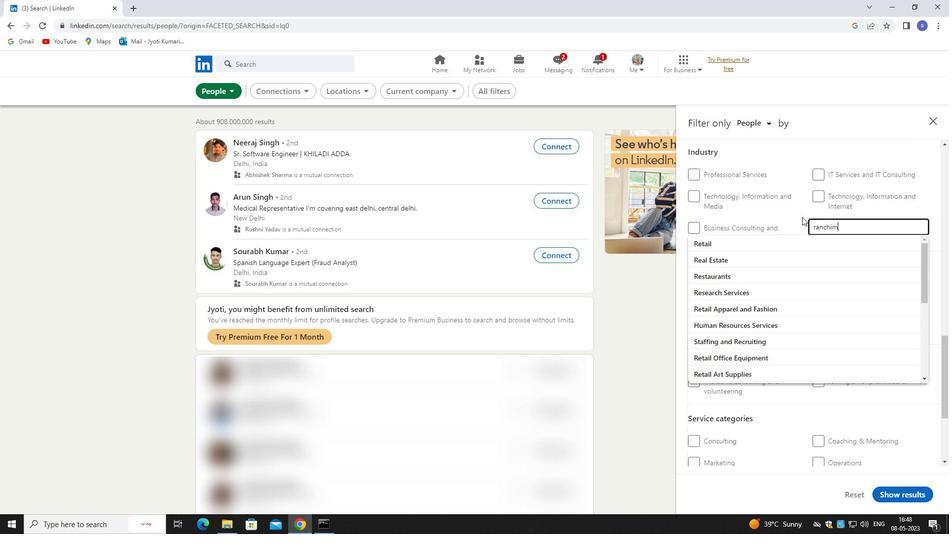 
Action: Key pressed <Key.backspace><Key.backspace>NG
Screenshot: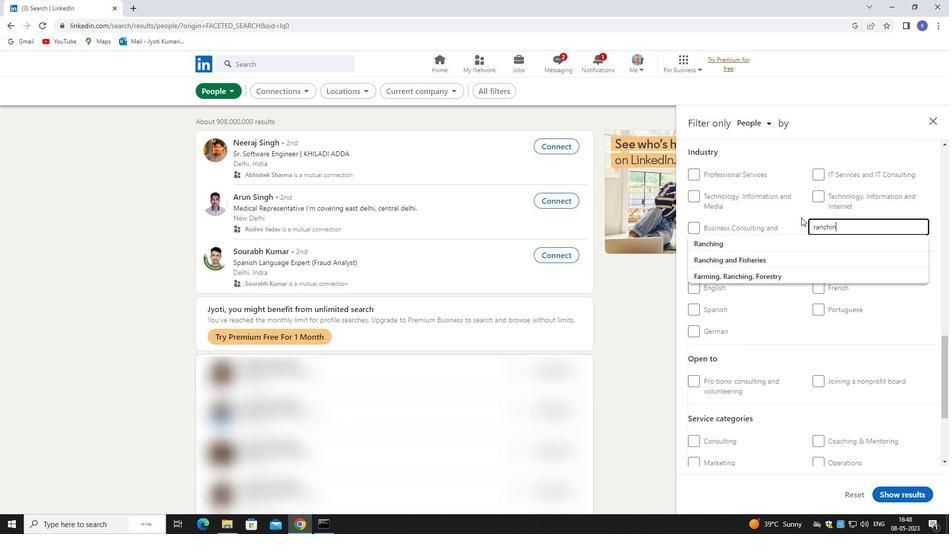 
Action: Mouse moved to (796, 238)
Screenshot: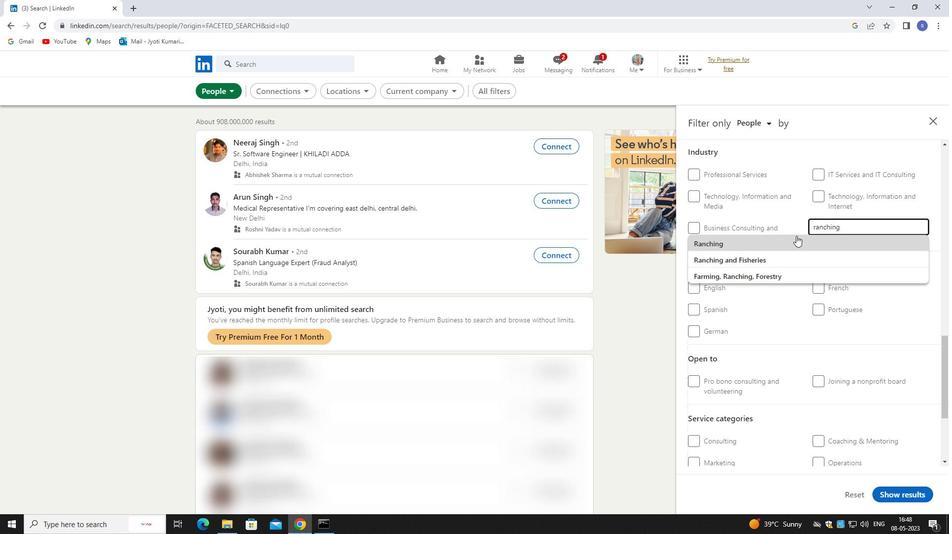 
Action: Mouse pressed left at (796, 238)
Screenshot: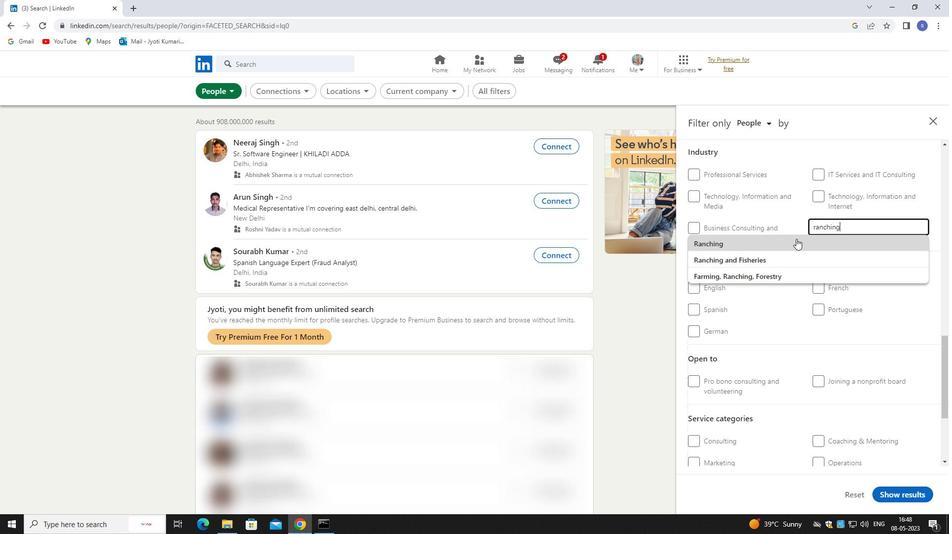 
Action: Mouse moved to (796, 239)
Screenshot: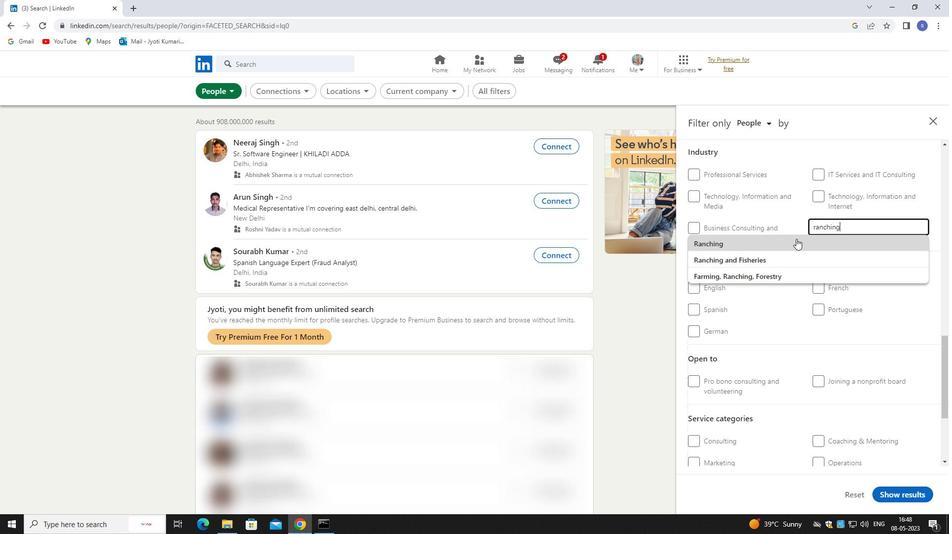 
Action: Mouse scrolled (796, 238) with delta (0, 0)
Screenshot: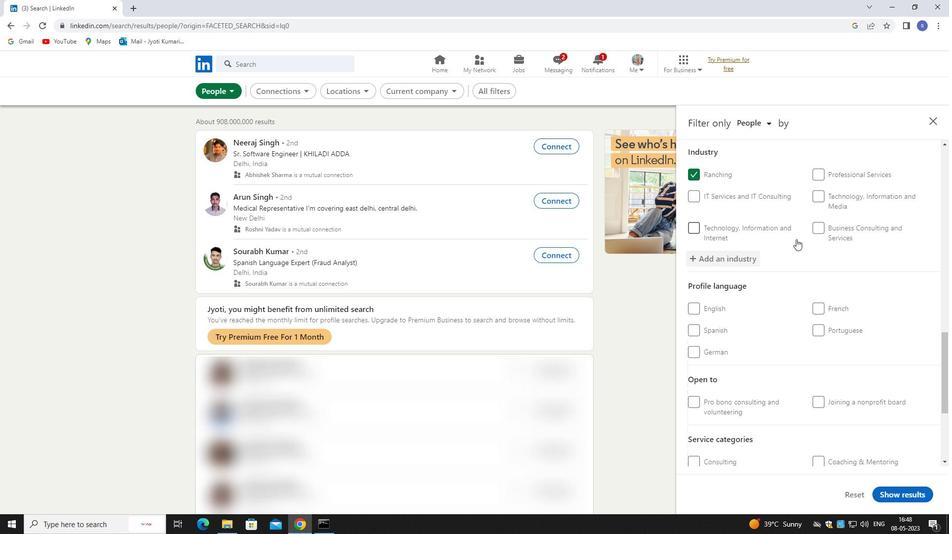 
Action: Mouse moved to (797, 244)
Screenshot: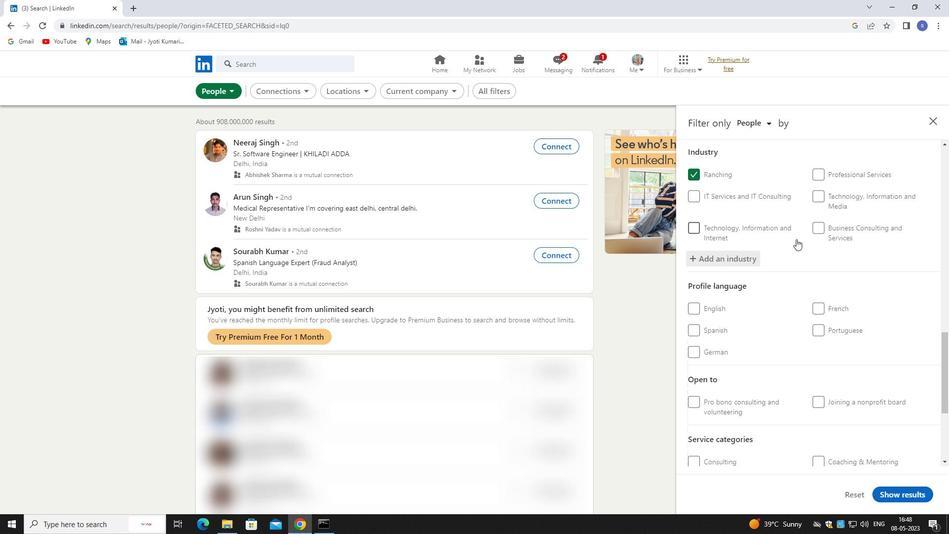 
Action: Mouse scrolled (797, 244) with delta (0, 0)
Screenshot: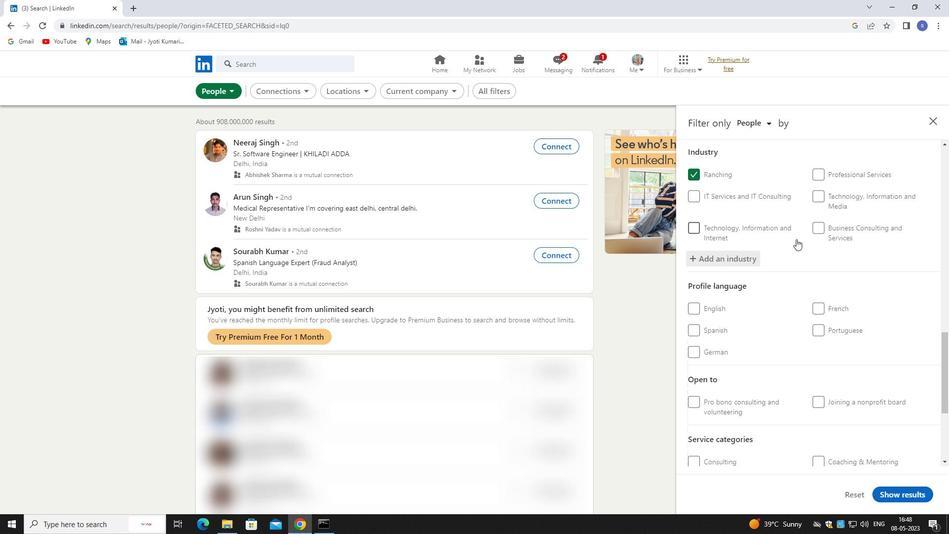 
Action: Mouse moved to (709, 232)
Screenshot: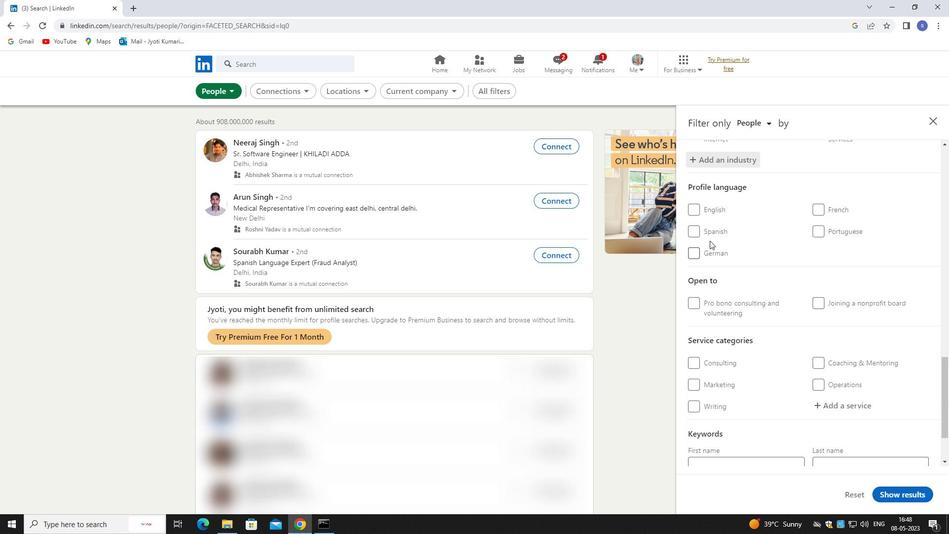 
Action: Mouse pressed left at (709, 232)
Screenshot: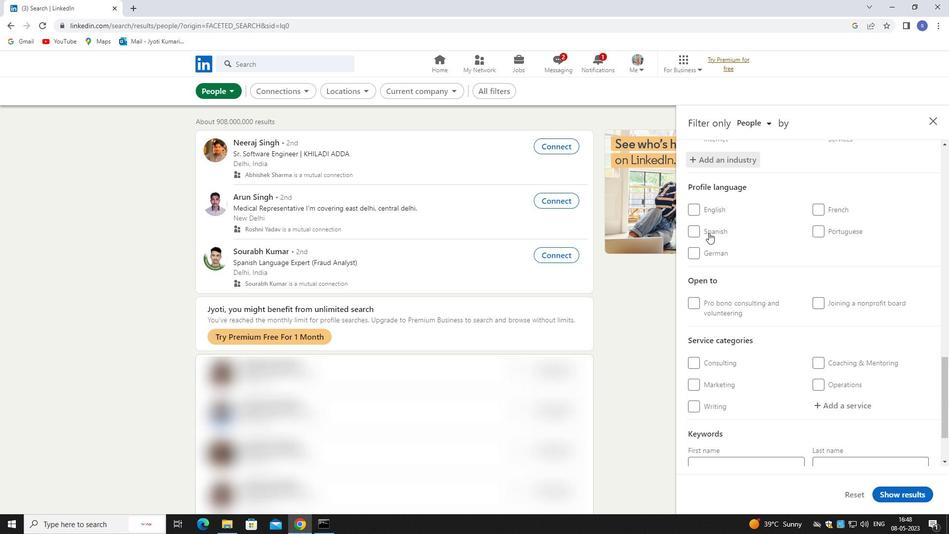 
Action: Mouse moved to (876, 323)
Screenshot: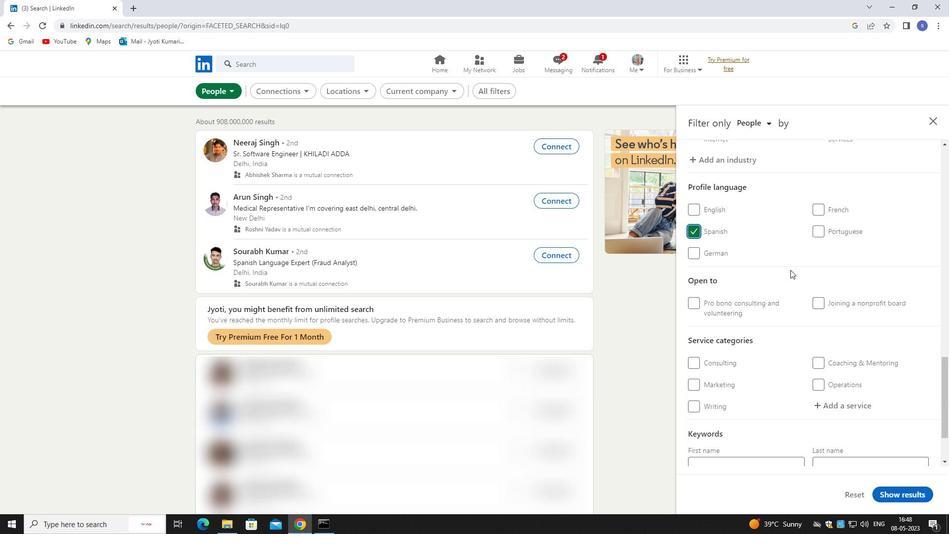 
Action: Mouse scrolled (876, 323) with delta (0, 0)
Screenshot: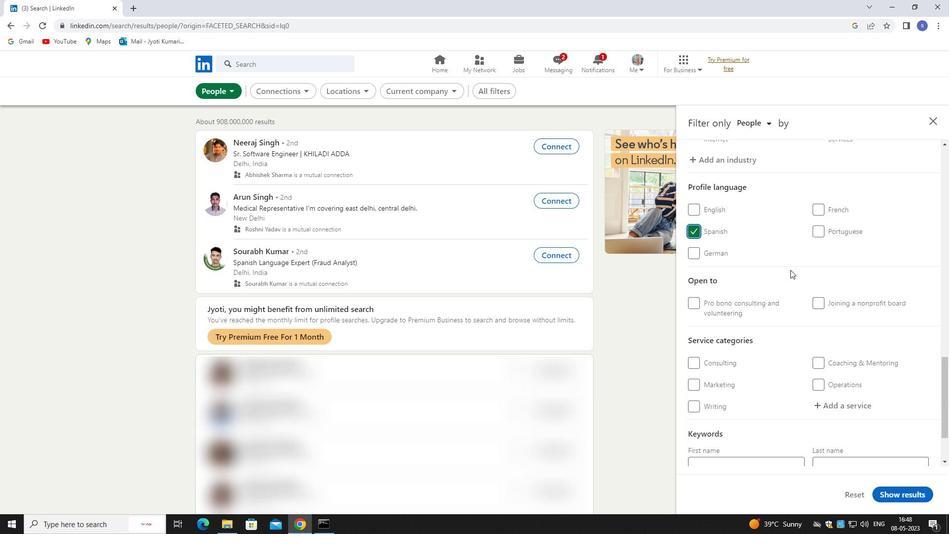 
Action: Mouse moved to (881, 333)
Screenshot: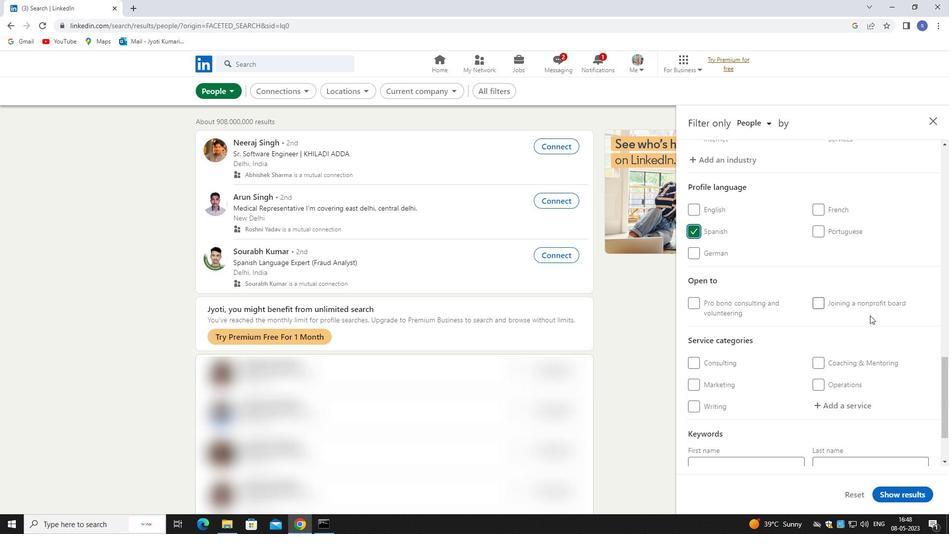 
Action: Mouse scrolled (881, 332) with delta (0, 0)
Screenshot: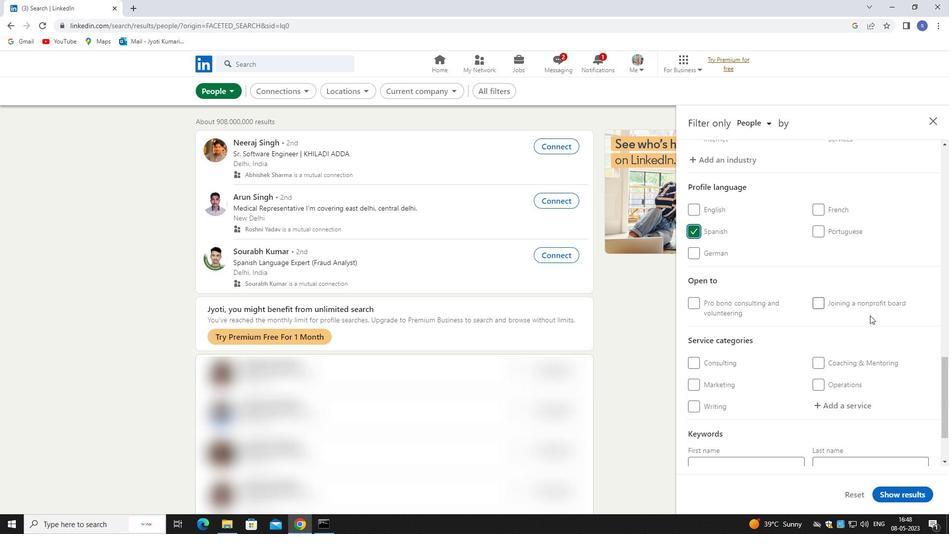 
Action: Mouse moved to (865, 328)
Screenshot: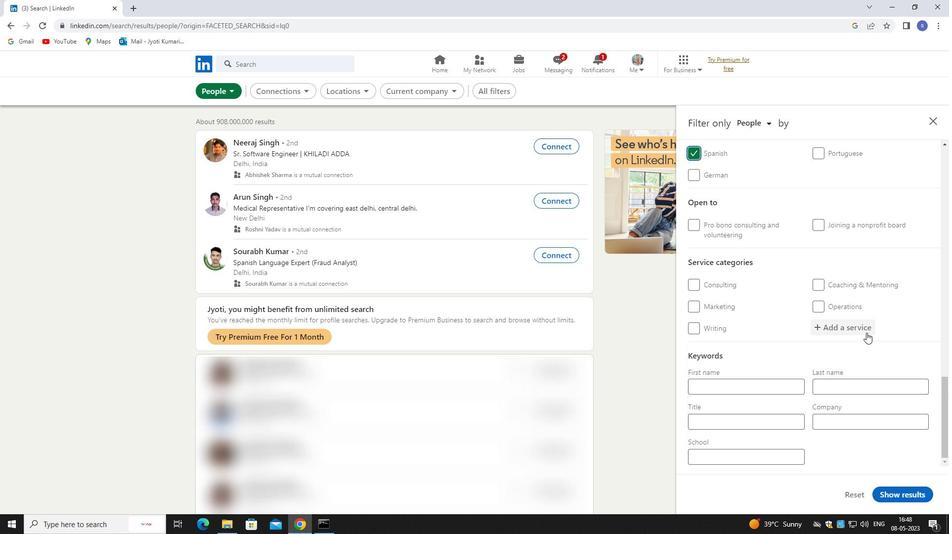 
Action: Mouse pressed left at (865, 328)
Screenshot: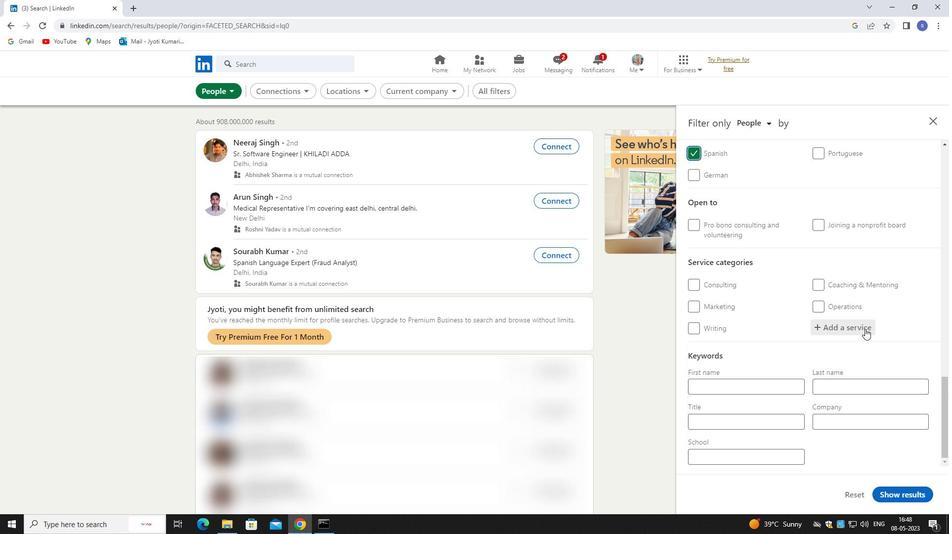
Action: Mouse moved to (846, 345)
Screenshot: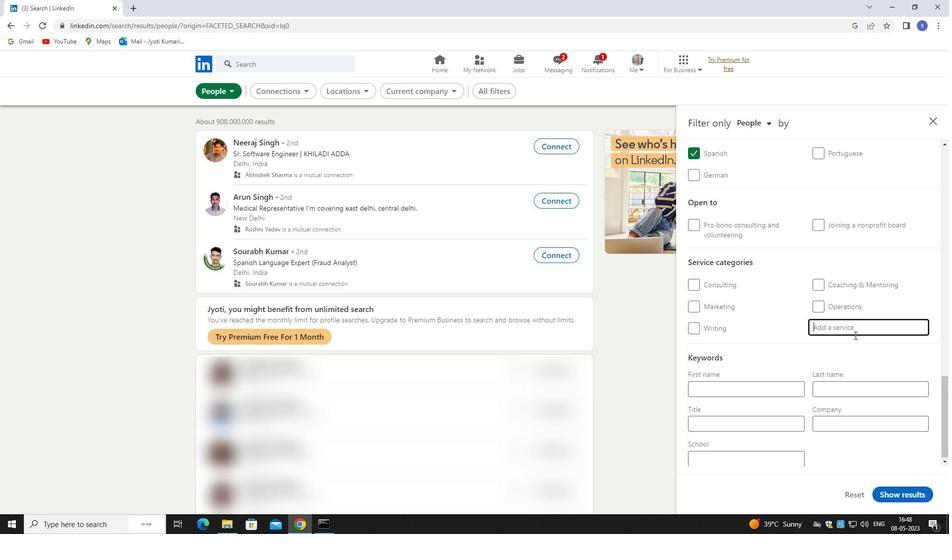 
Action: Key pressed NOTARY
Screenshot: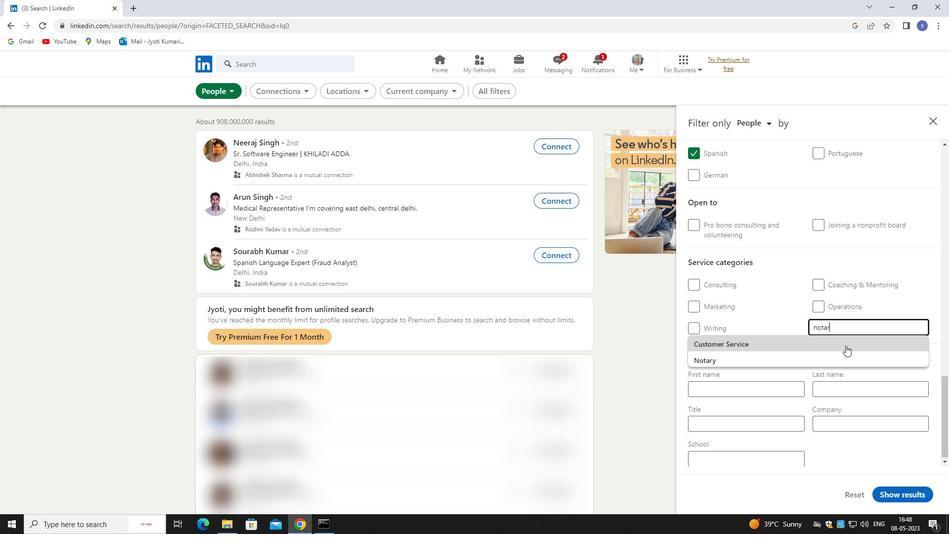 
Action: Mouse moved to (845, 344)
Screenshot: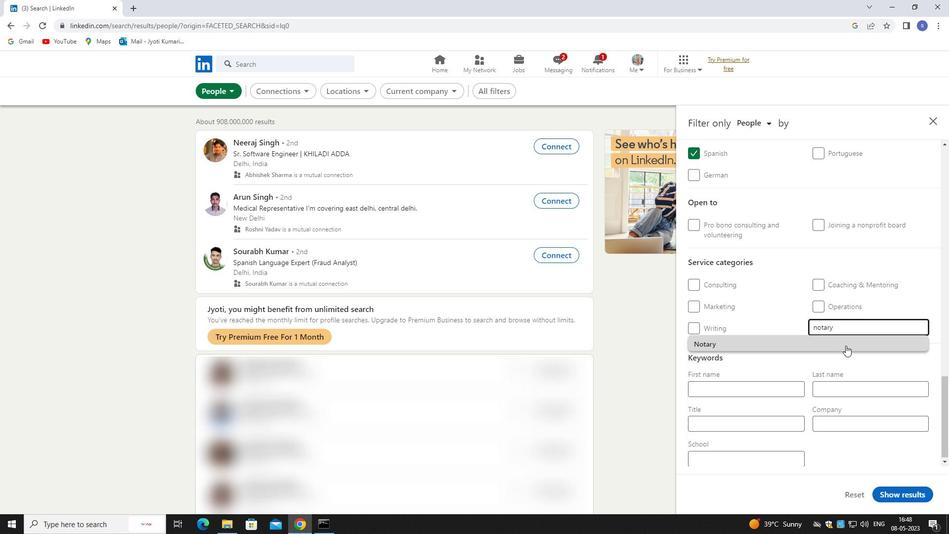 
Action: Mouse pressed left at (845, 344)
Screenshot: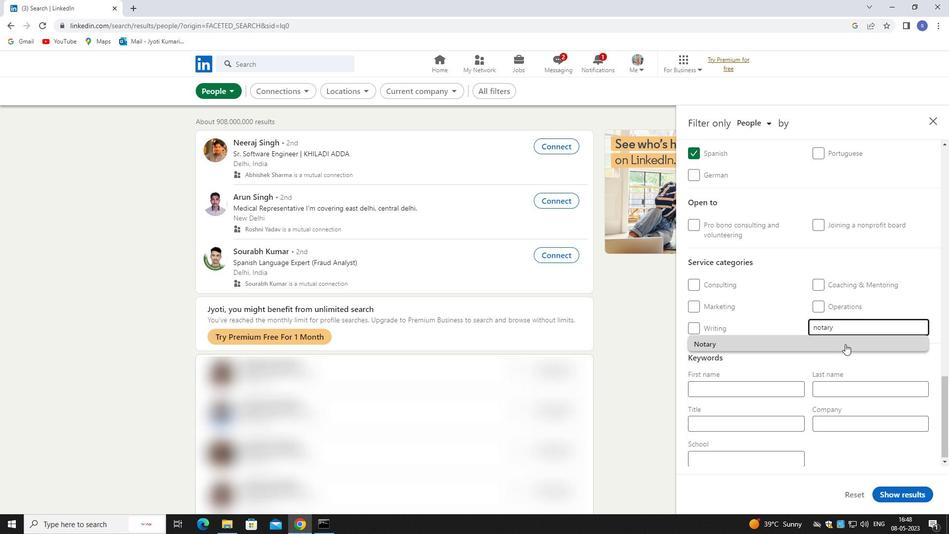 
Action: Mouse moved to (844, 382)
Screenshot: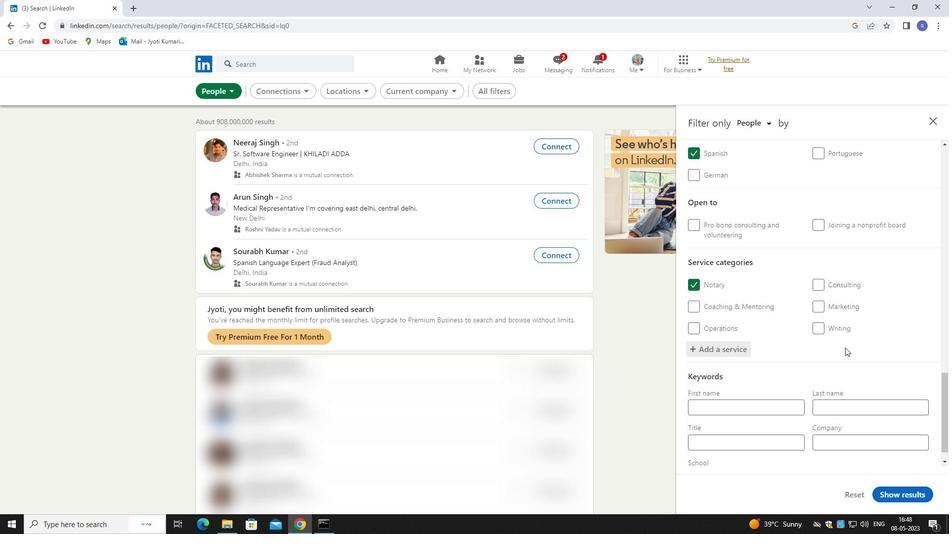 
Action: Mouse scrolled (844, 382) with delta (0, 0)
Screenshot: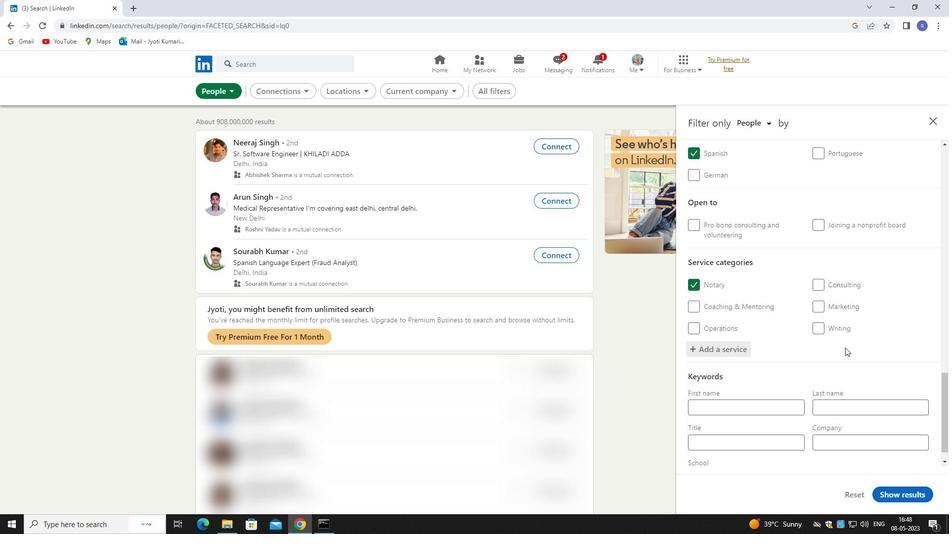 
Action: Mouse moved to (838, 401)
Screenshot: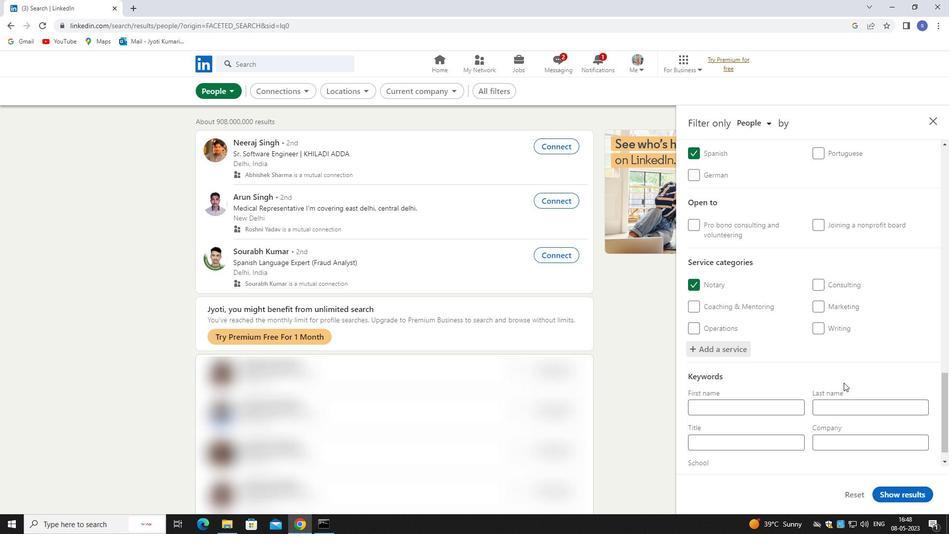 
Action: Mouse scrolled (838, 400) with delta (0, 0)
Screenshot: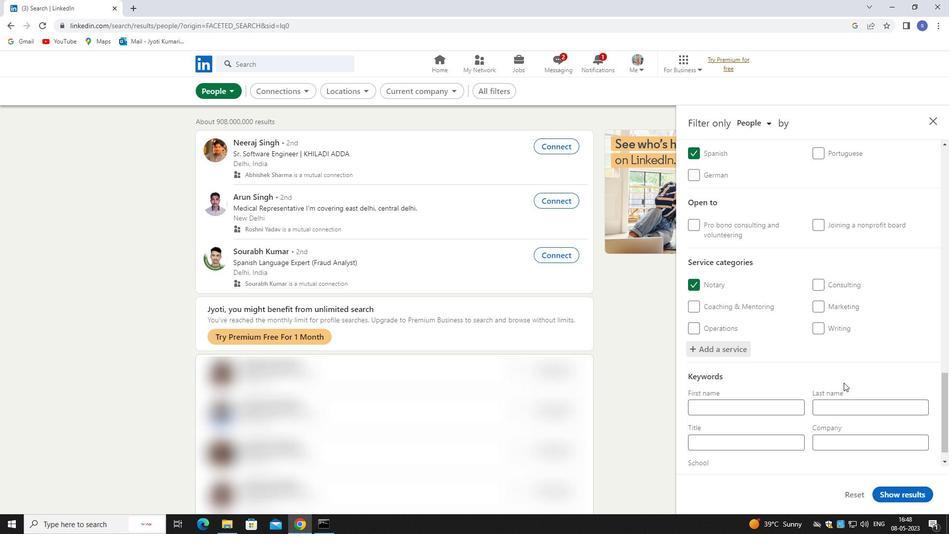 
Action: Mouse moved to (836, 404)
Screenshot: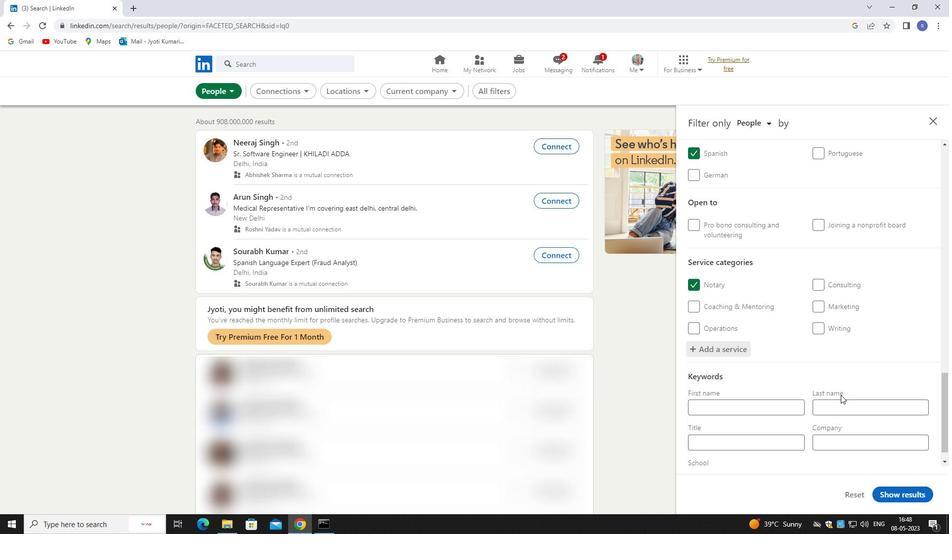 
Action: Mouse scrolled (836, 403) with delta (0, 0)
Screenshot: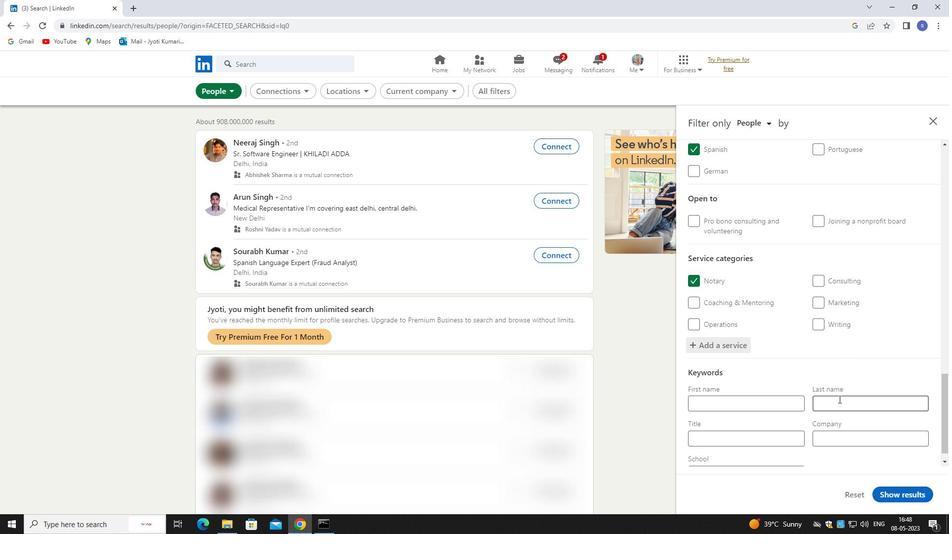 
Action: Mouse moved to (746, 429)
Screenshot: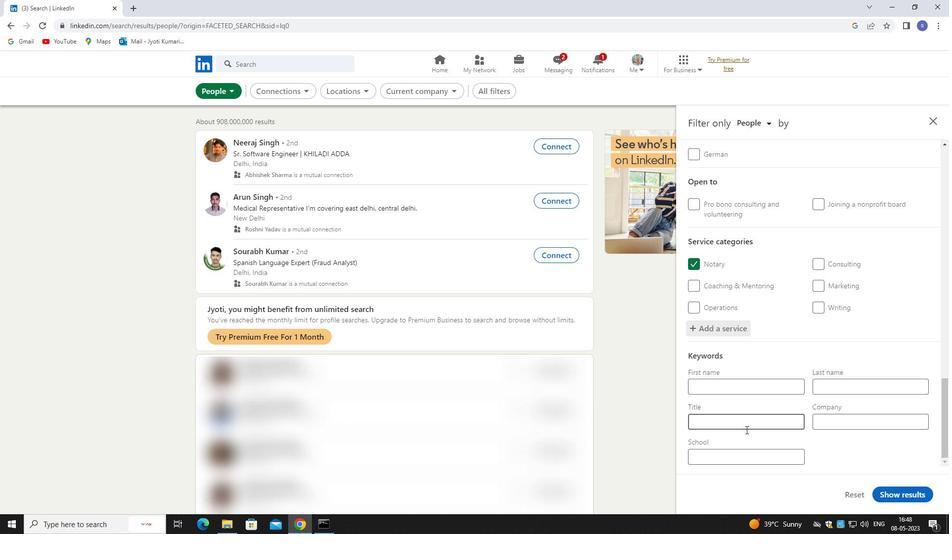 
Action: Mouse pressed left at (746, 429)
Screenshot: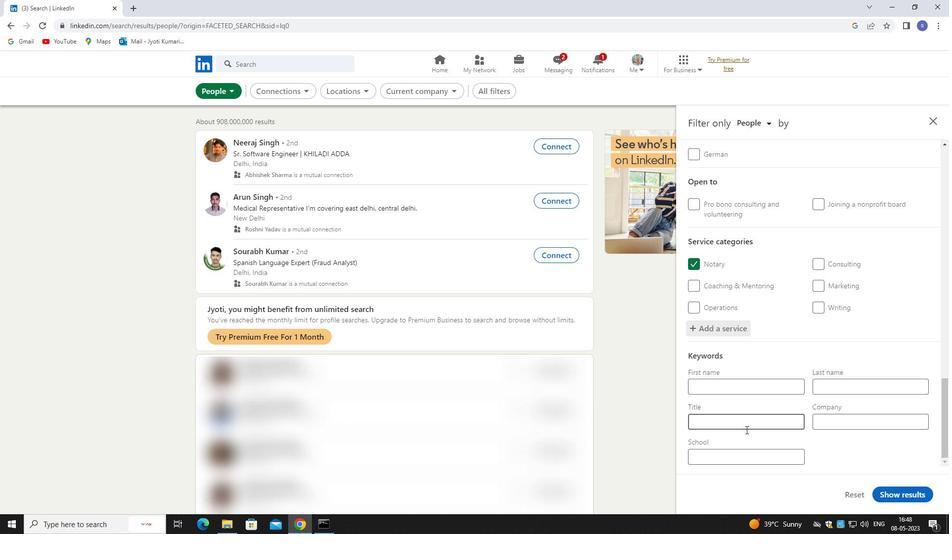 
Action: Mouse moved to (747, 429)
Screenshot: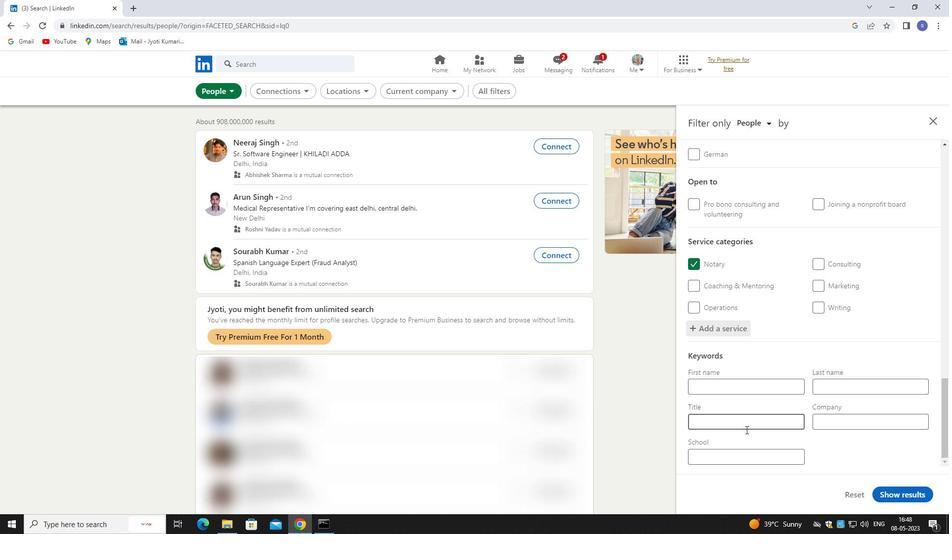 
Action: Key pressed <Key.shift>CONSTRUCTIOB<Key.backspace>N<Key.space><Key.shift>WORKER
Screenshot: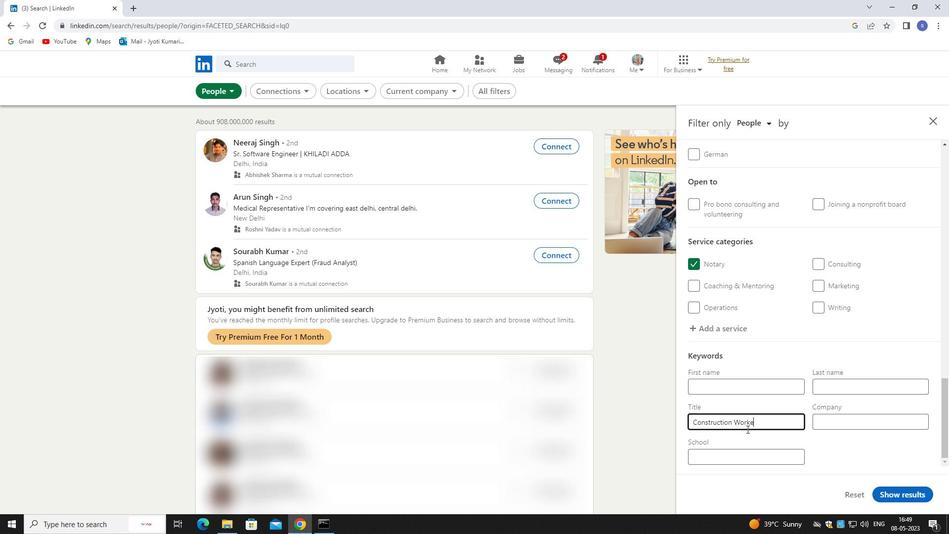 
Action: Mouse moved to (891, 494)
Screenshot: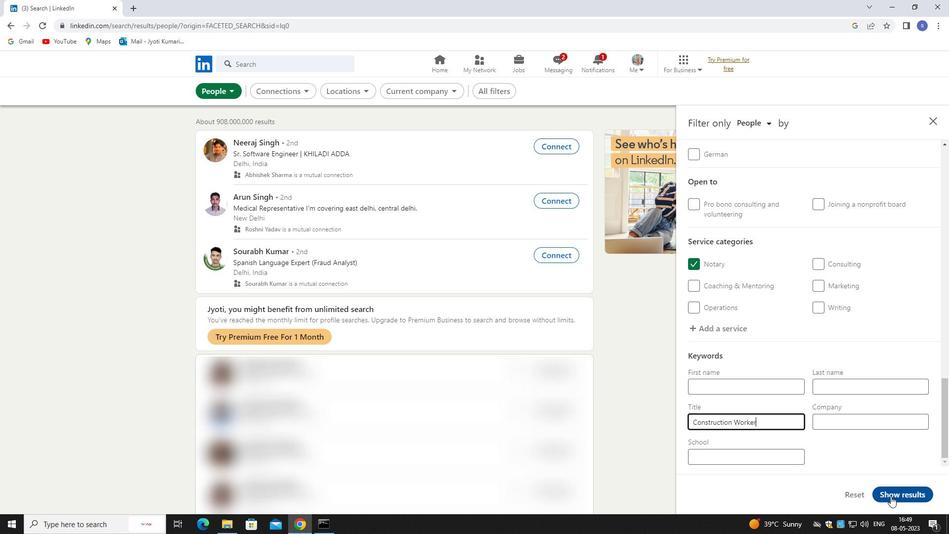 
Action: Mouse pressed left at (891, 494)
Screenshot: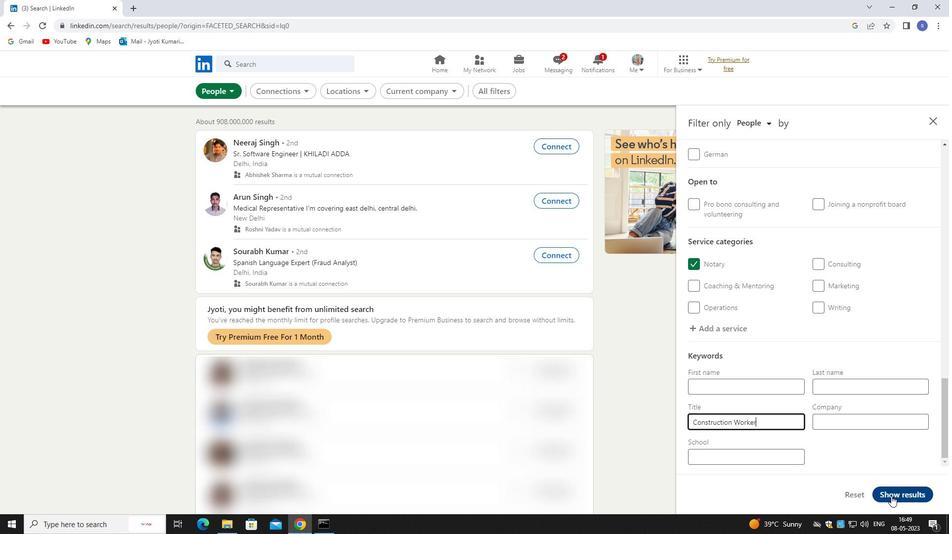 
